 Task: Create in the project BlazePath and in the Backlog issue 'Address issues related to software licensing and usage restrictions' a child issue 'Integration with employee recognition systems', and assign it to team member softage.2@softage.net. Create in the project BlazePath and in the Backlog issue 'Develop a new feature to allow for automatic file versioning and history tracking' a child issue 'Big data model interpretability and fairness optimization and testing', and assign it to team member softage.3@softage.net
Action: Mouse moved to (259, 76)
Screenshot: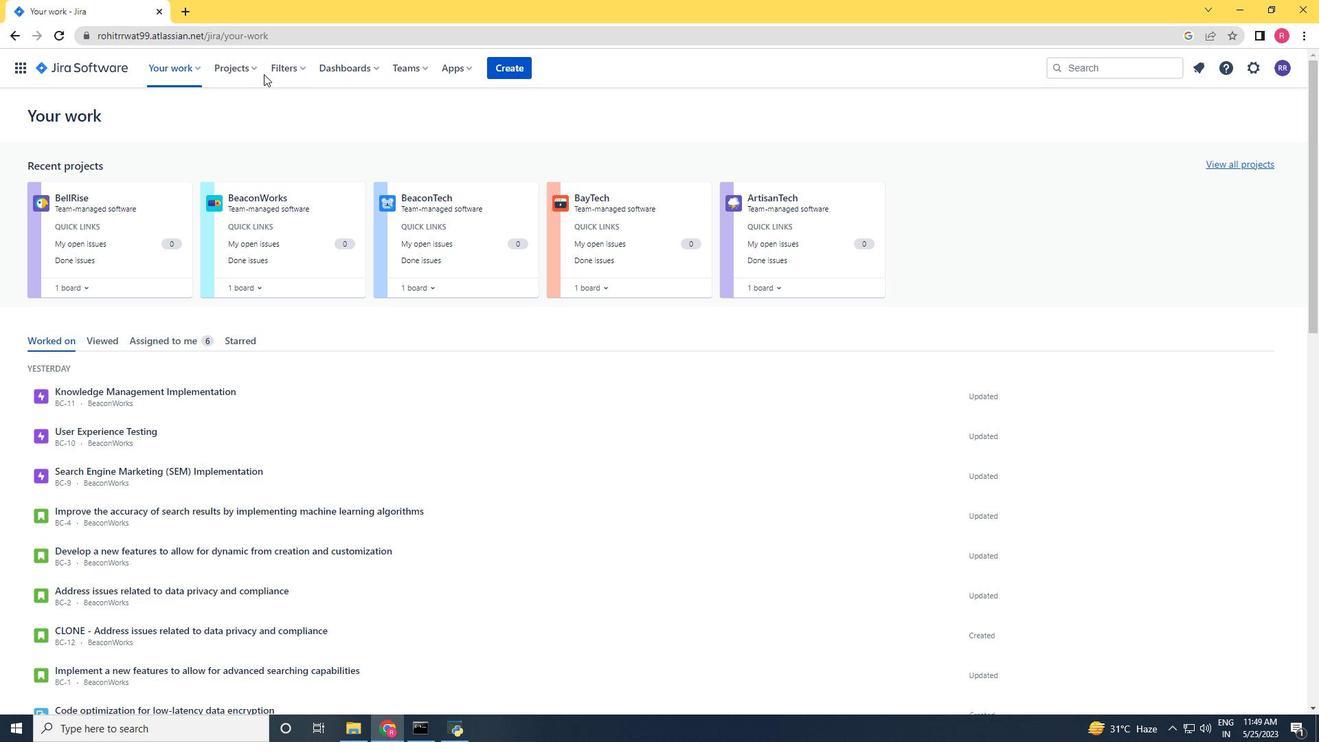 
Action: Mouse pressed left at (259, 76)
Screenshot: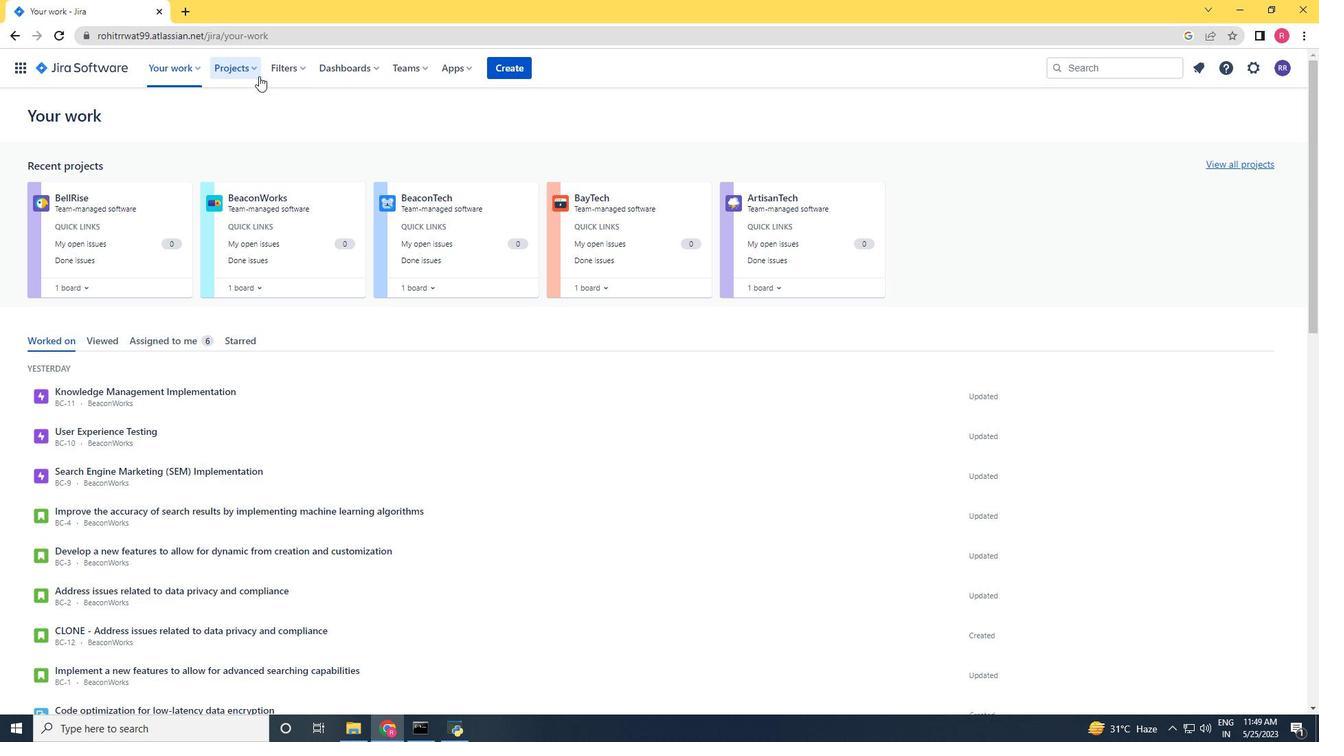 
Action: Mouse moved to (242, 131)
Screenshot: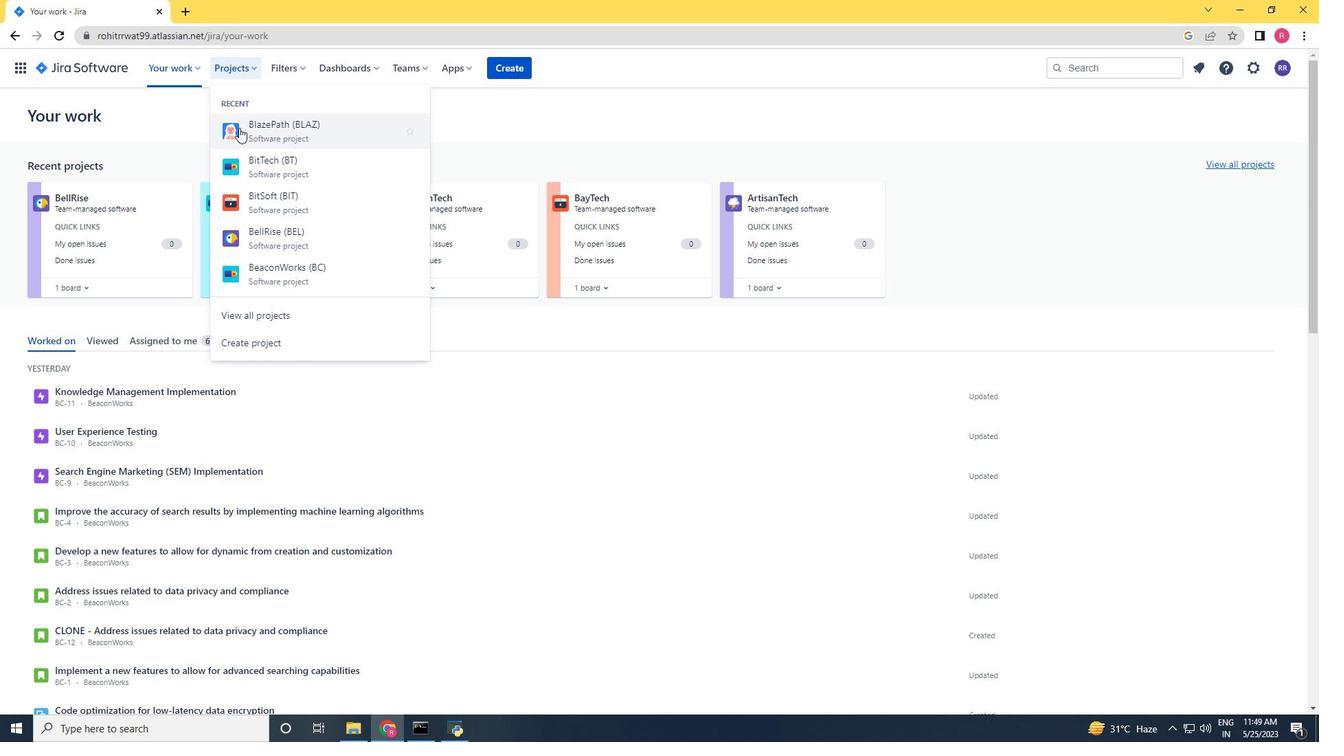 
Action: Mouse pressed left at (242, 131)
Screenshot: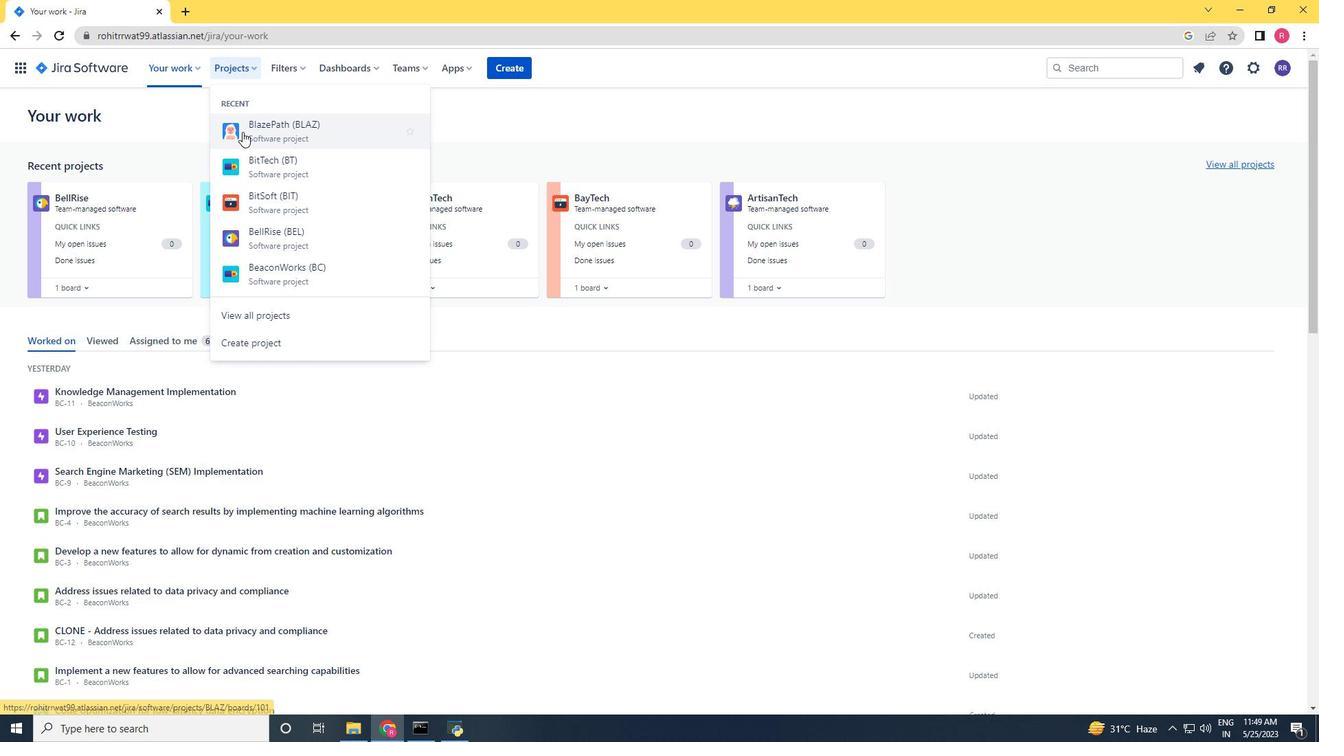 
Action: Mouse moved to (107, 206)
Screenshot: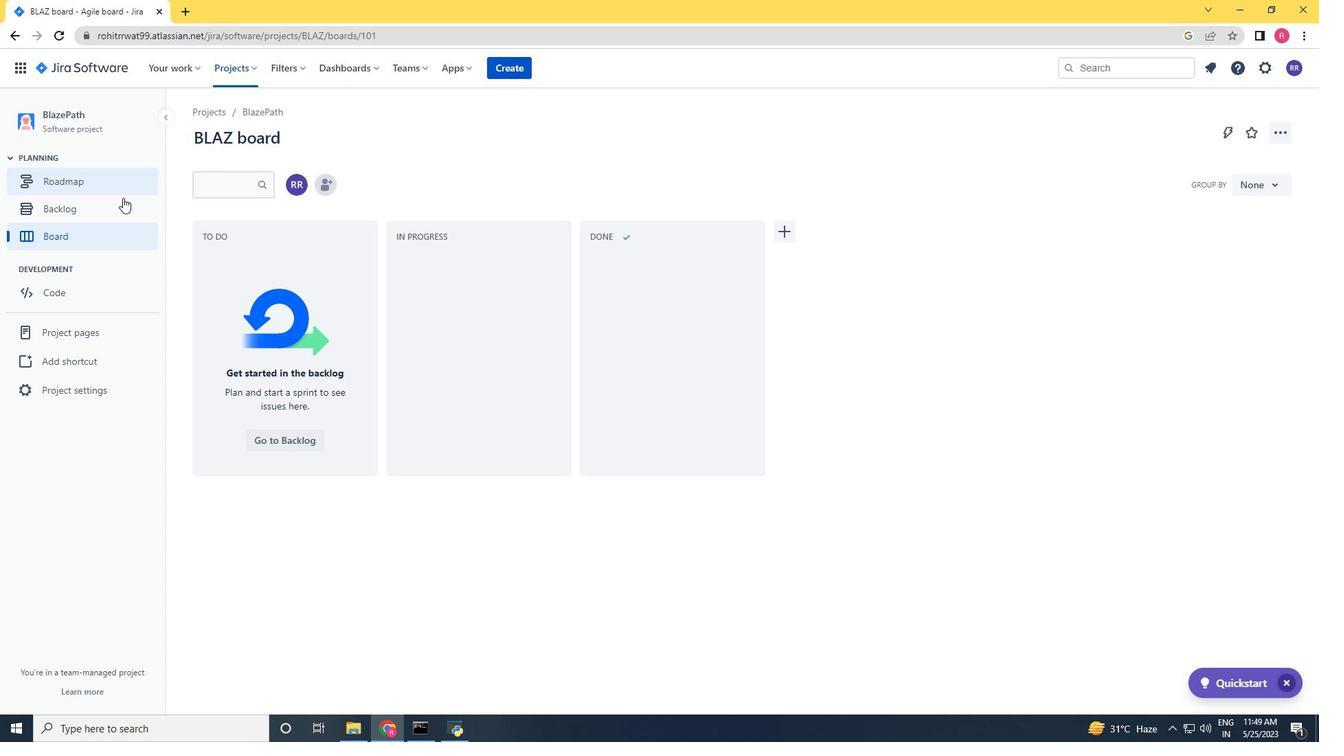 
Action: Mouse pressed left at (107, 206)
Screenshot: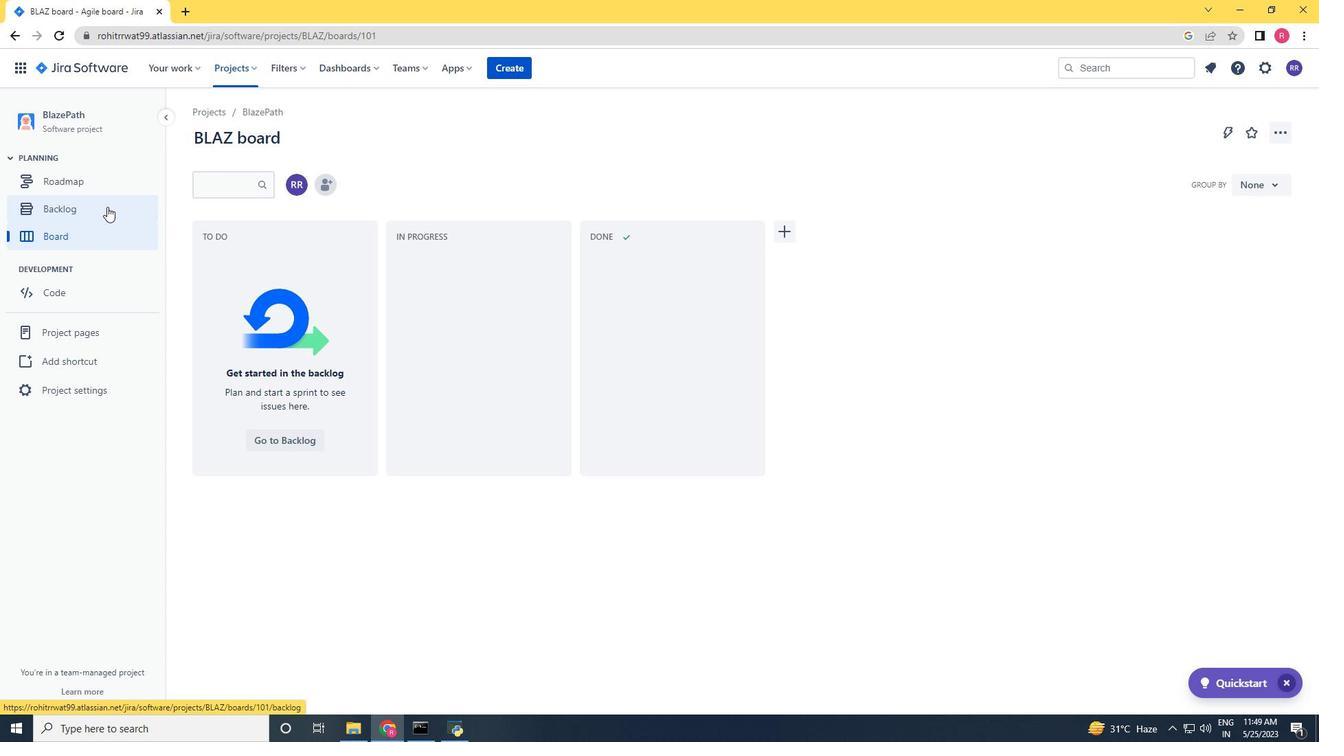 
Action: Mouse moved to (916, 421)
Screenshot: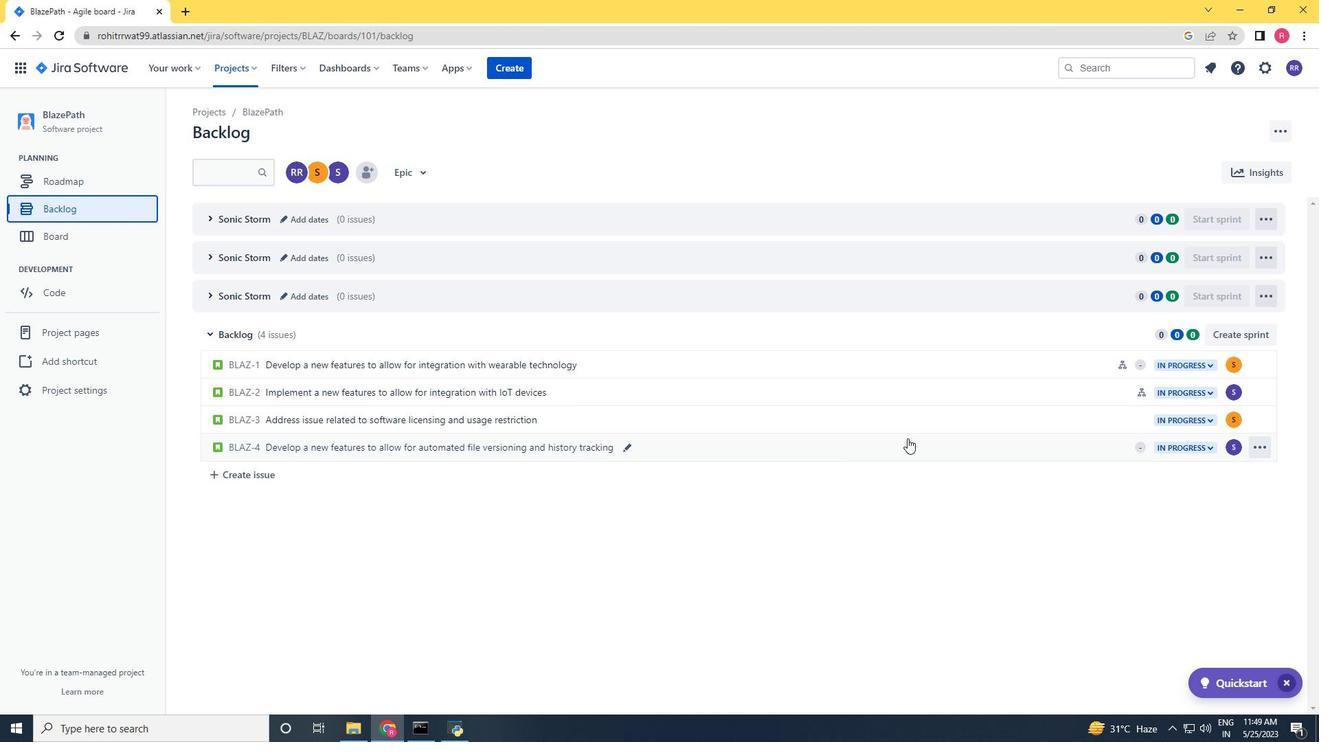 
Action: Mouse pressed left at (916, 421)
Screenshot: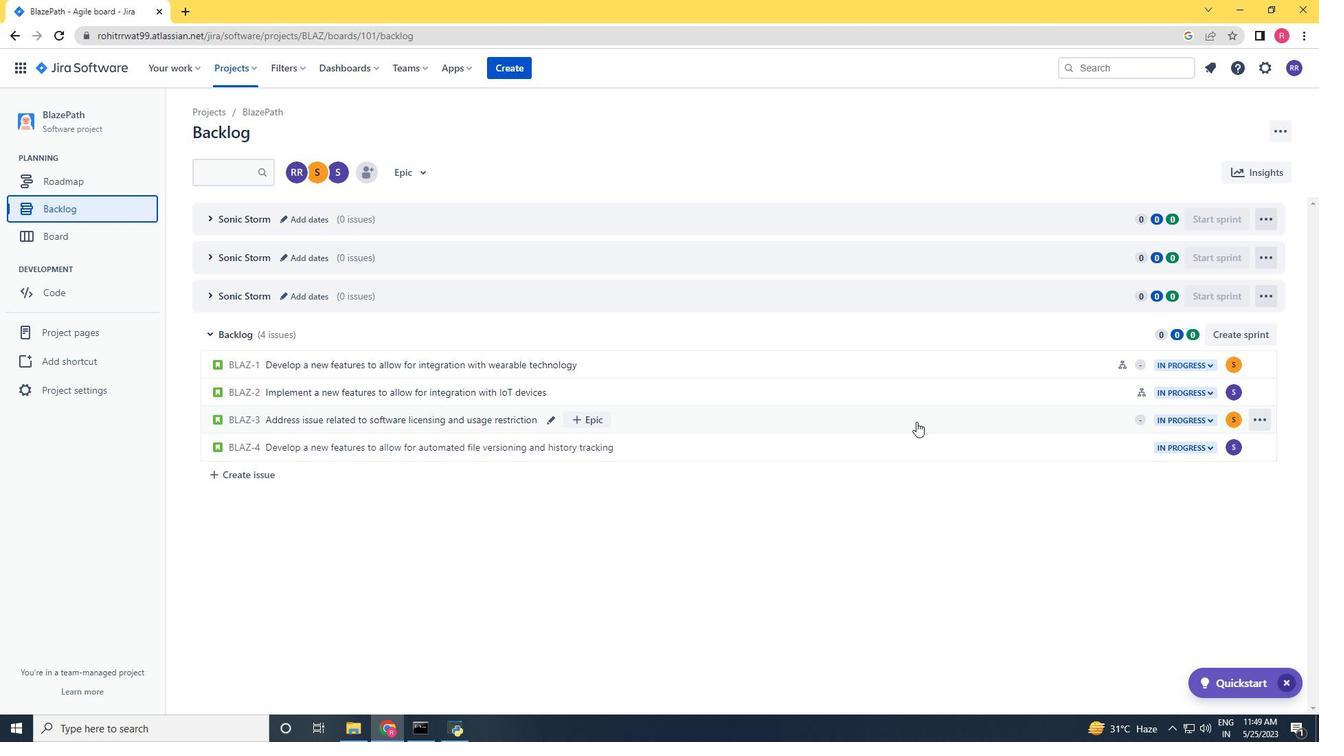 
Action: Mouse moved to (1071, 289)
Screenshot: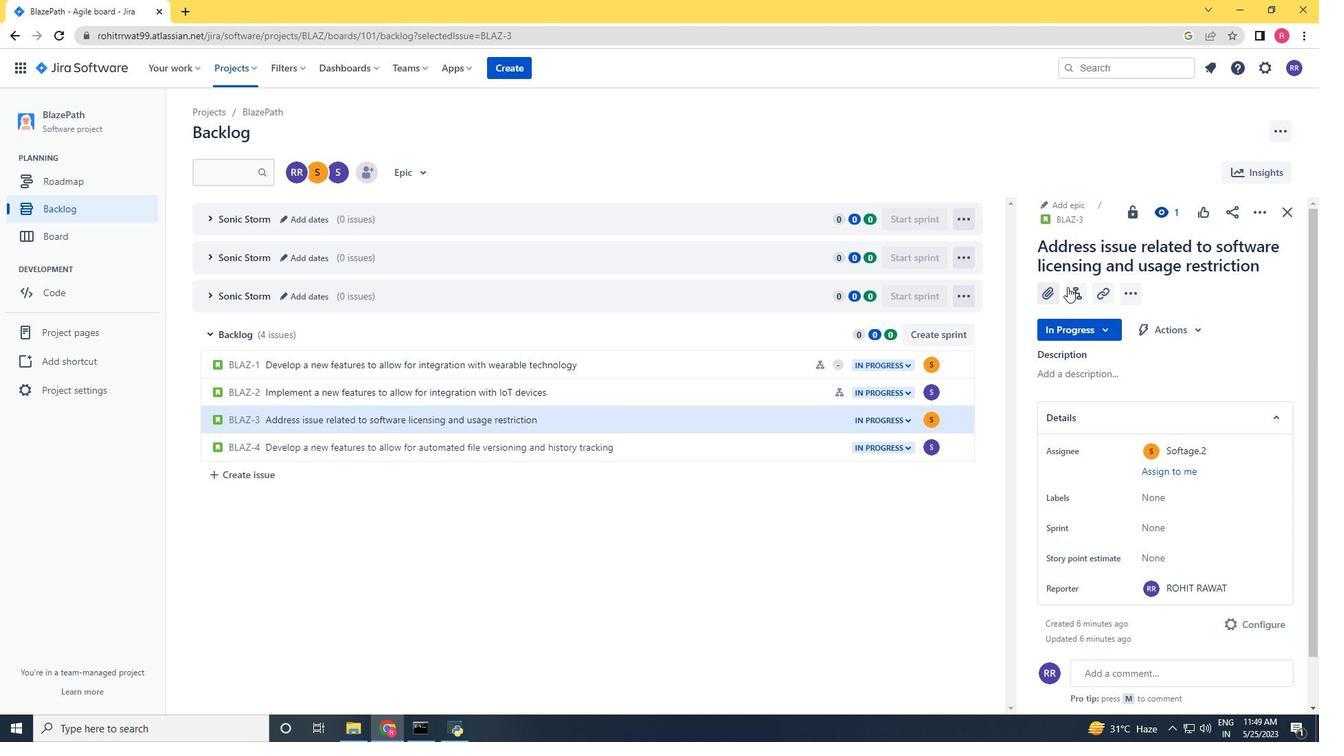 
Action: Mouse pressed left at (1071, 289)
Screenshot: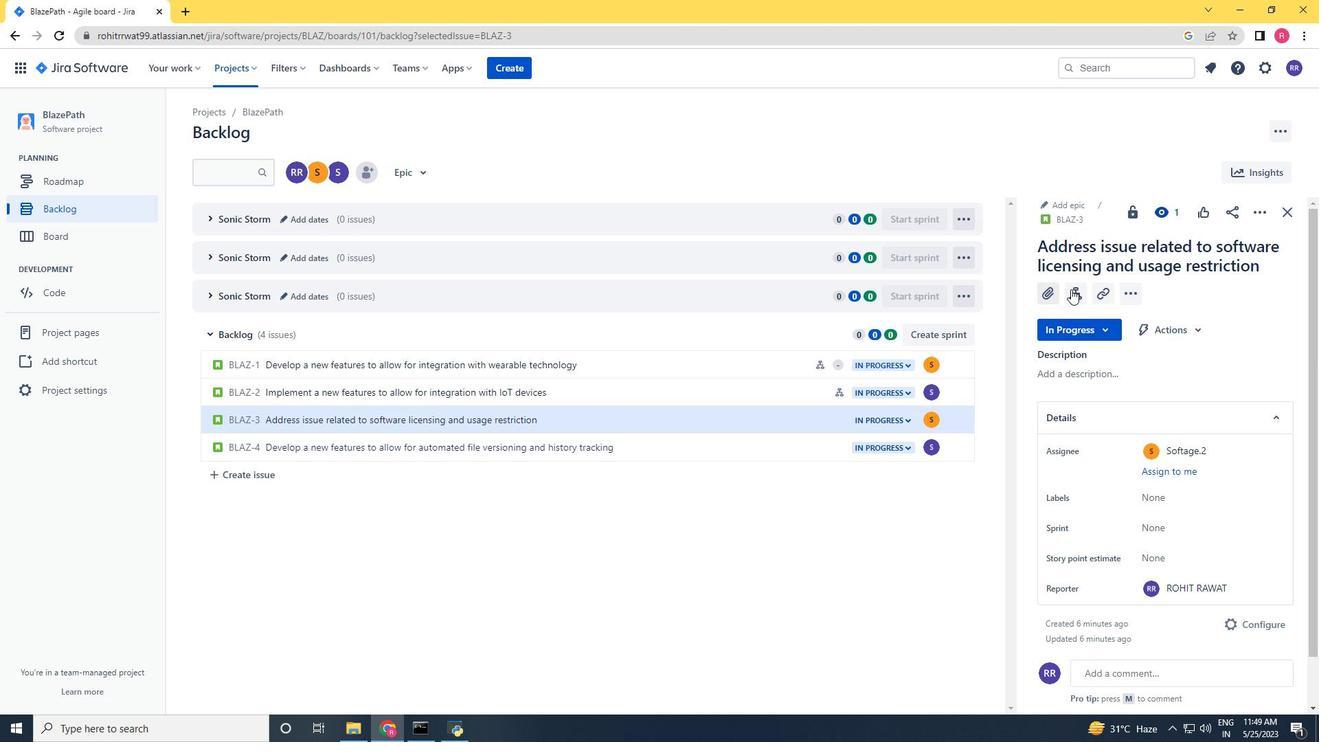 
Action: Mouse moved to (1065, 299)
Screenshot: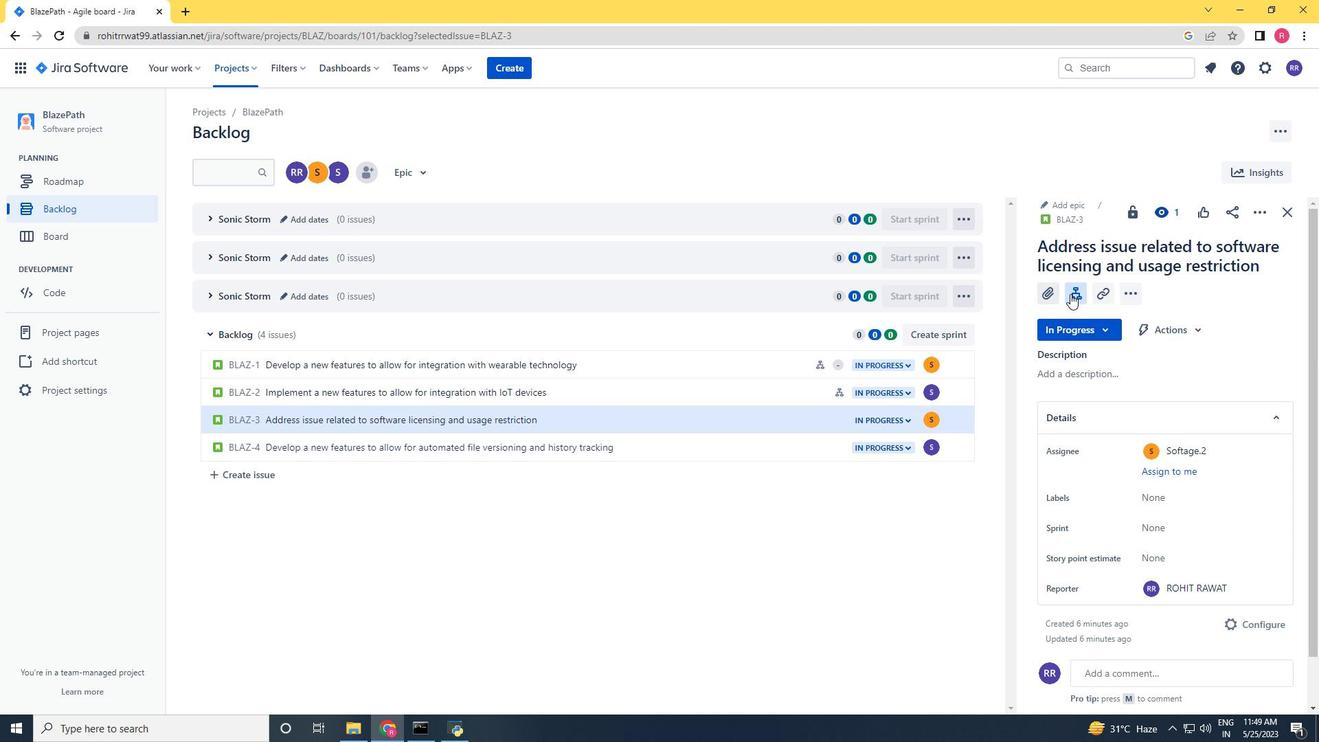 
Action: Key pressed <Key.shift>Integration<Key.space>wih<Key.space><Key.backspace><Key.backspace><Key.backspace>ith<Key.space>employee<Key.space>recognition<Key.space>system<Key.space><Key.enter>
Screenshot: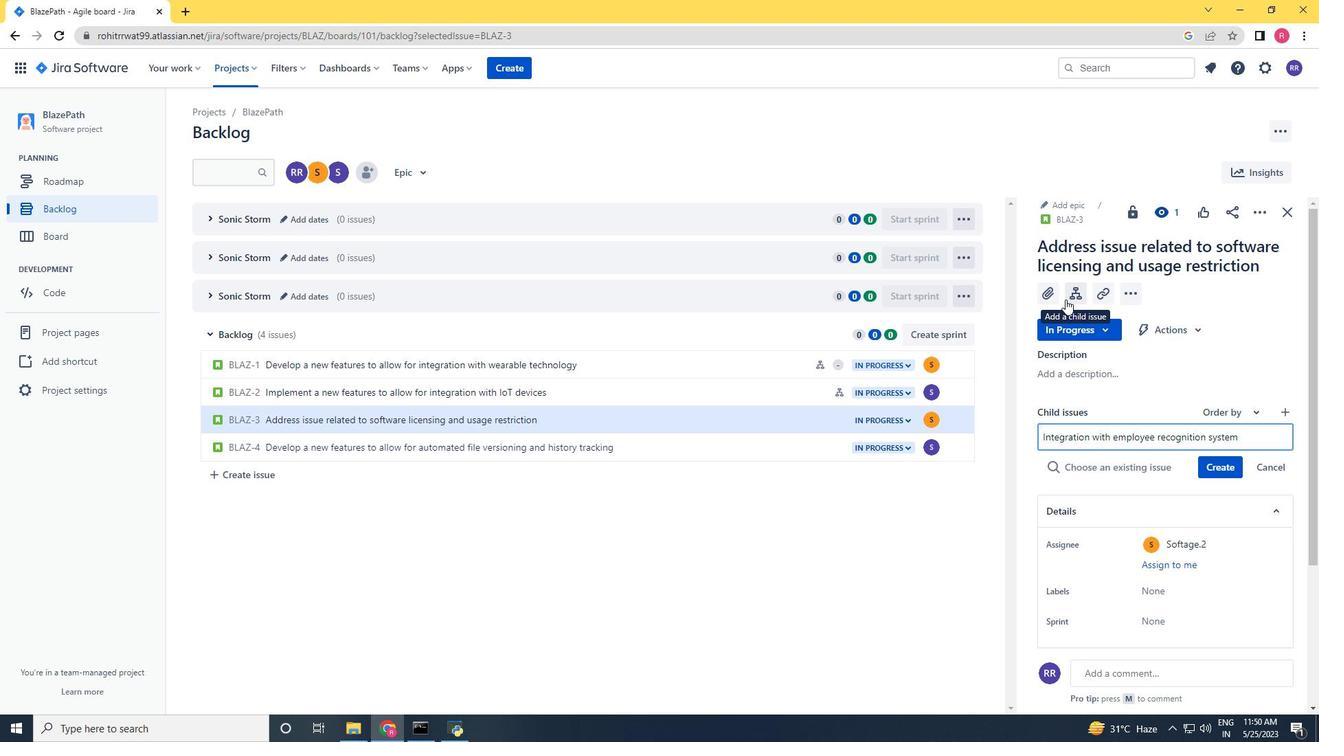 
Action: Mouse scrolled (1065, 300) with delta (0, 0)
Screenshot: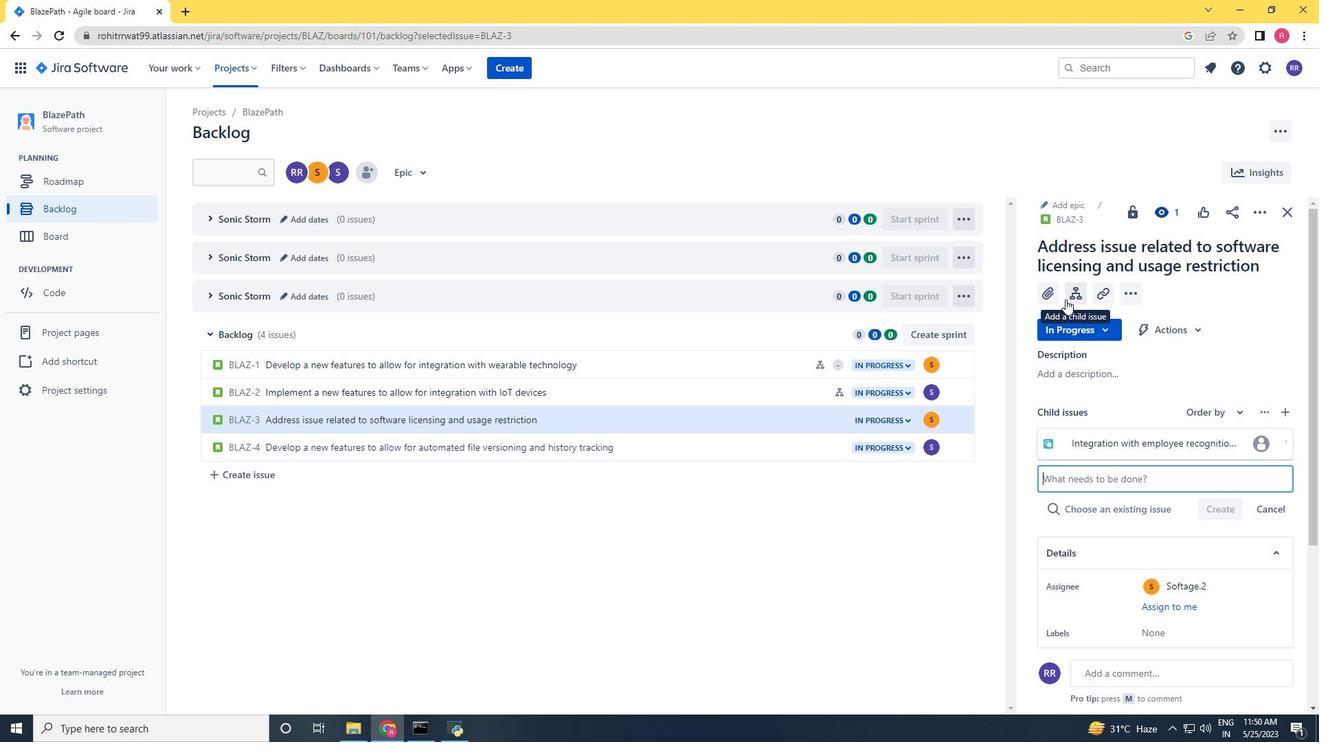
Action: Mouse moved to (1141, 350)
Screenshot: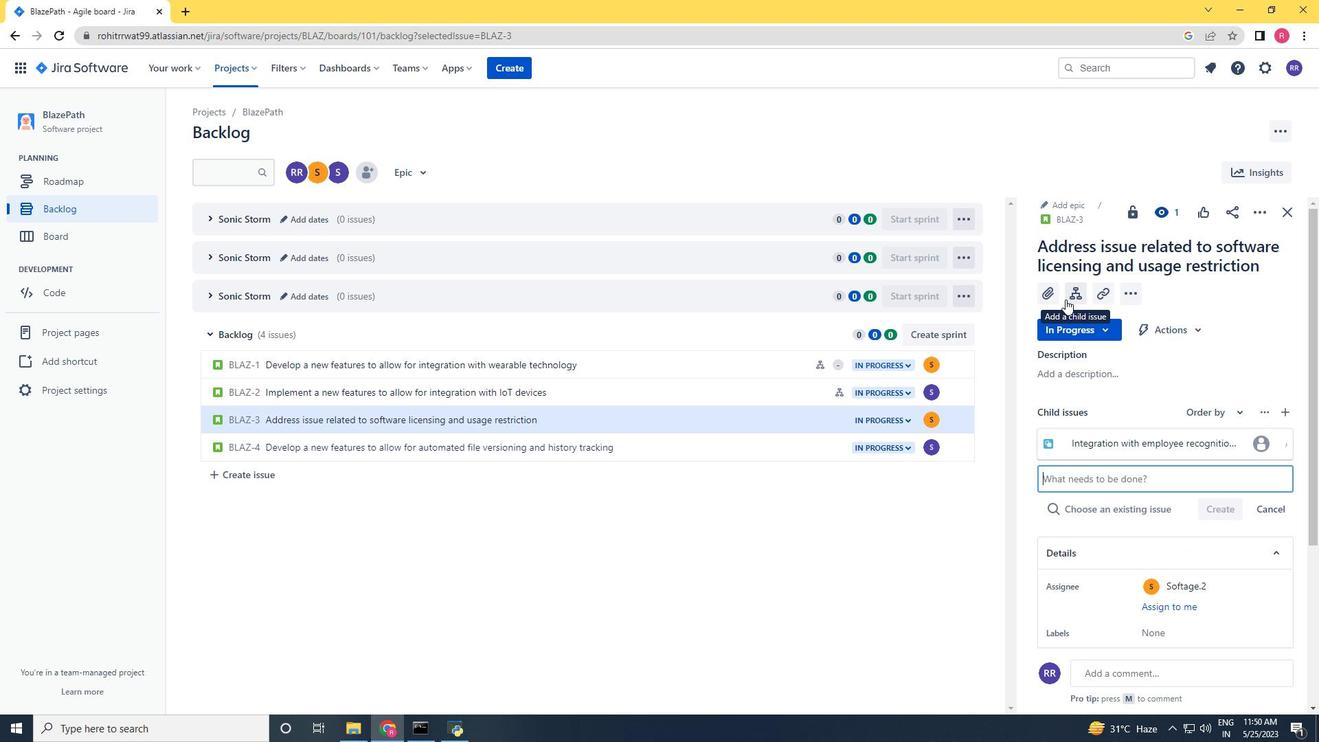 
Action: Mouse scrolled (1141, 351) with delta (0, 0)
Screenshot: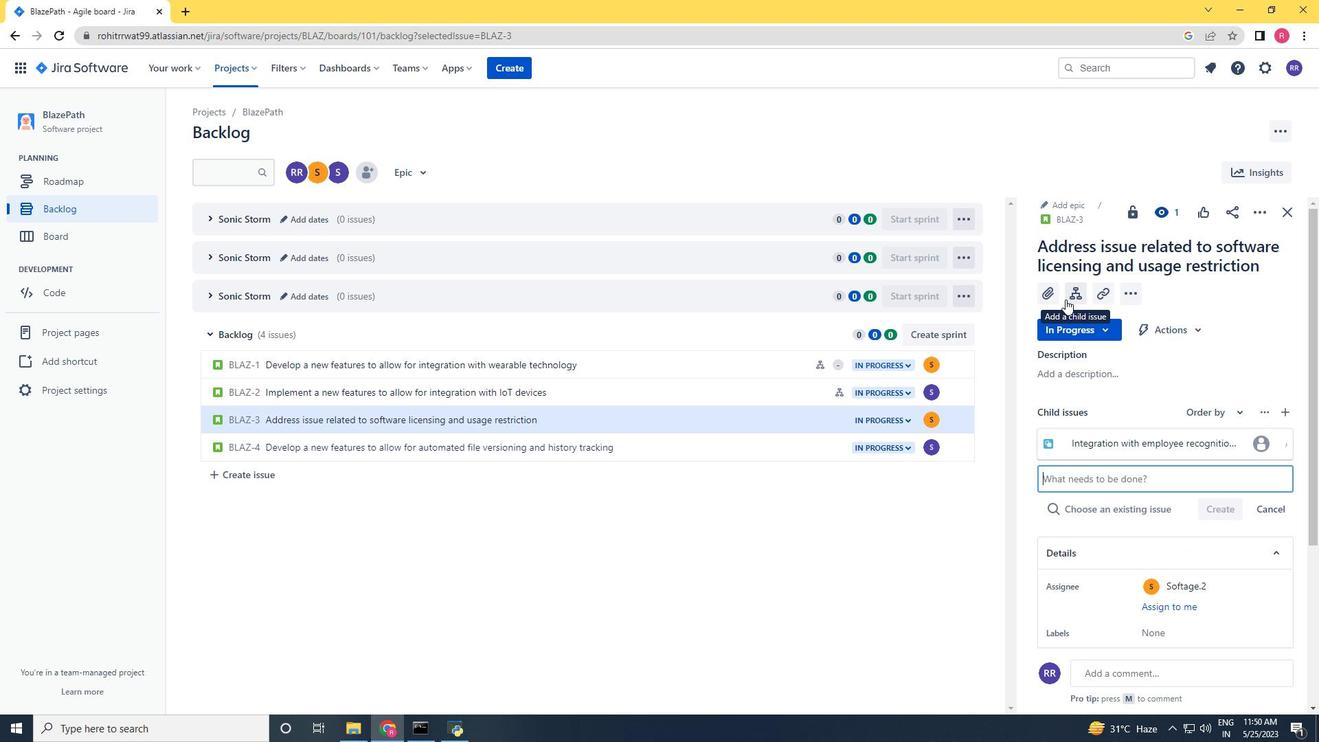 
Action: Mouse moved to (790, 440)
Screenshot: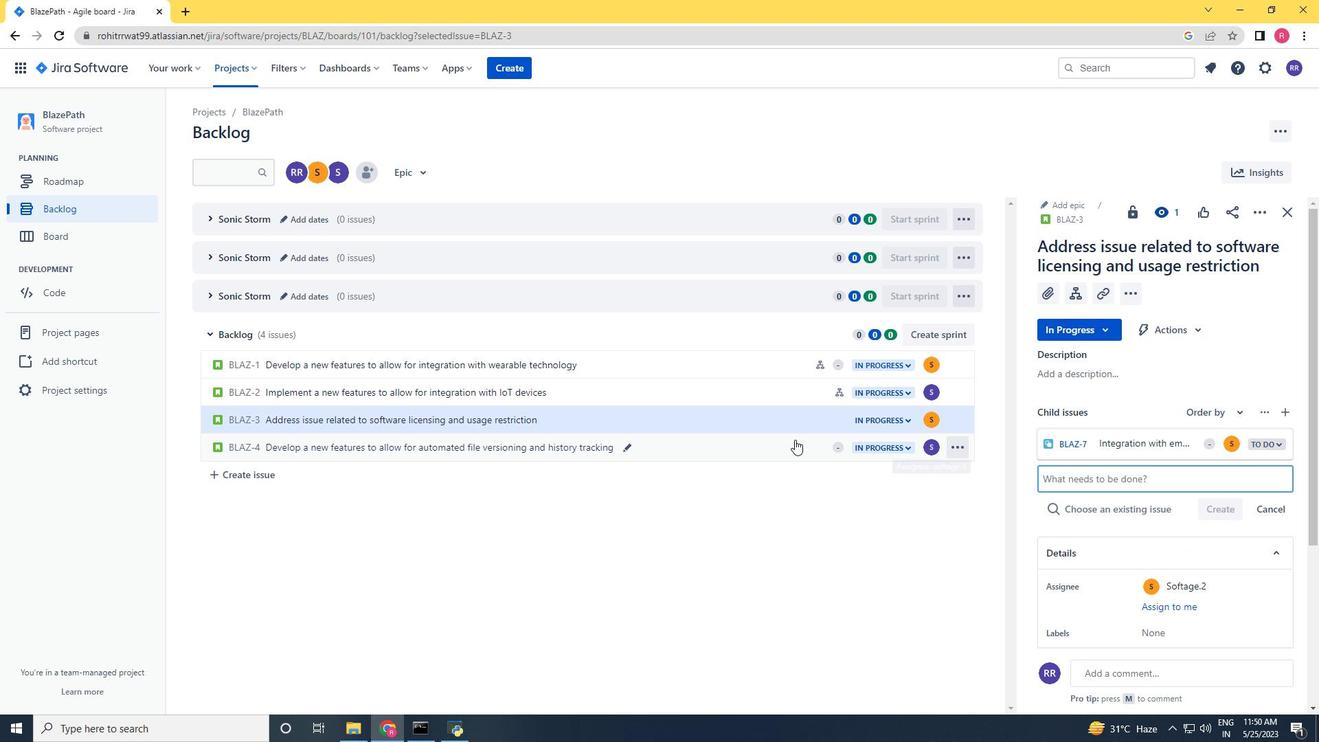 
Action: Mouse pressed left at (790, 440)
Screenshot: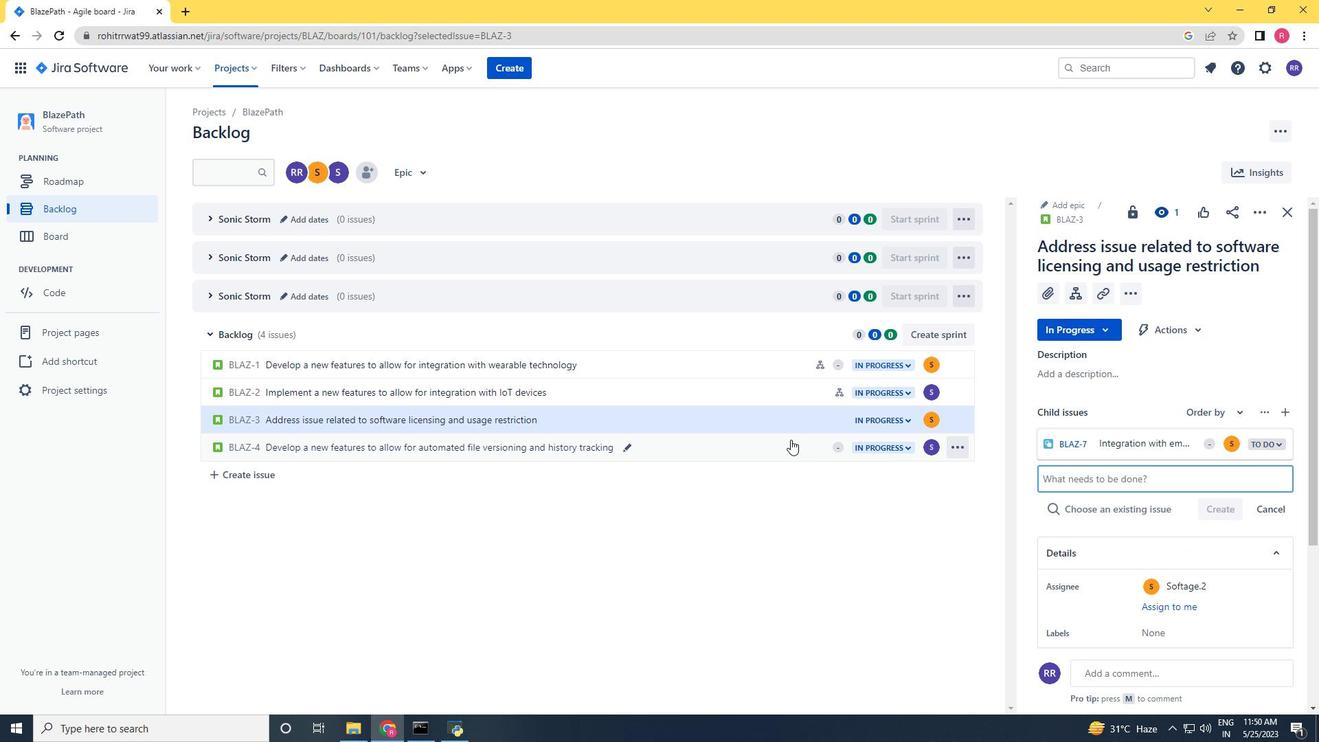
Action: Mouse moved to (1069, 309)
Screenshot: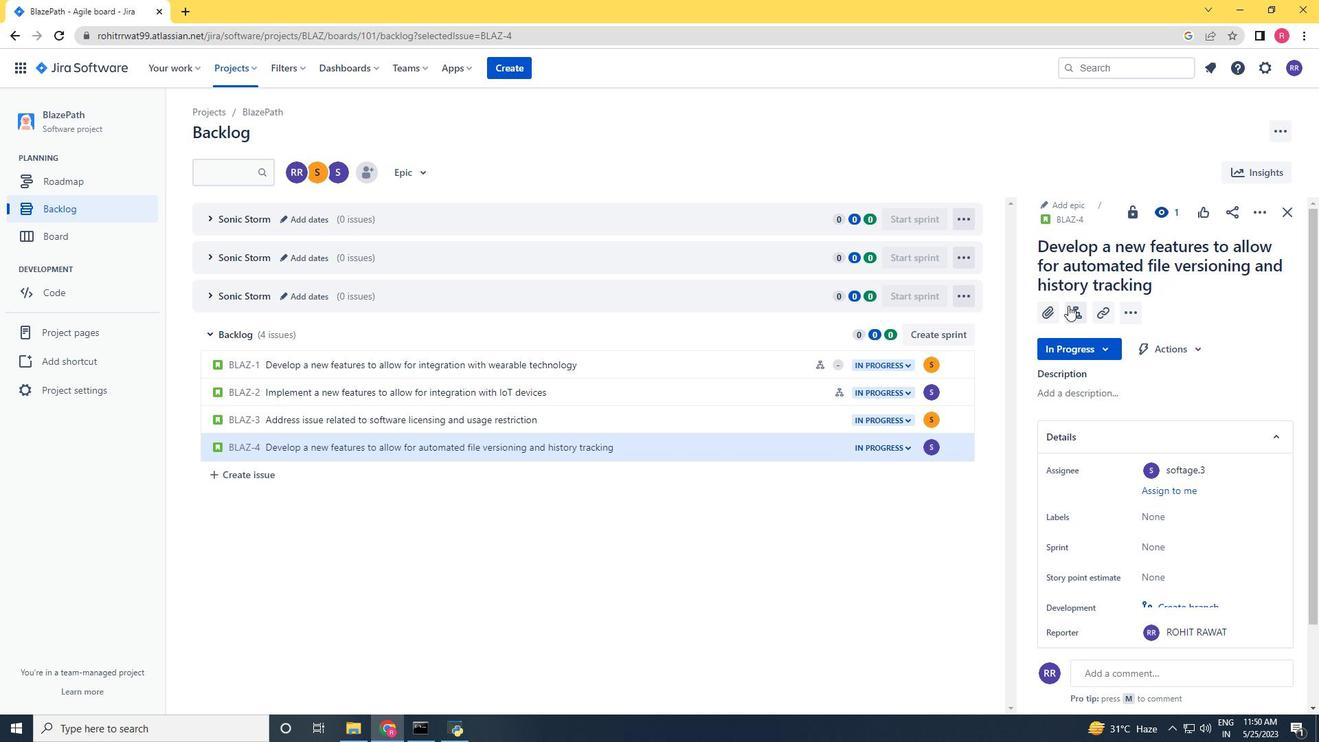 
Action: Mouse pressed left at (1069, 309)
Screenshot: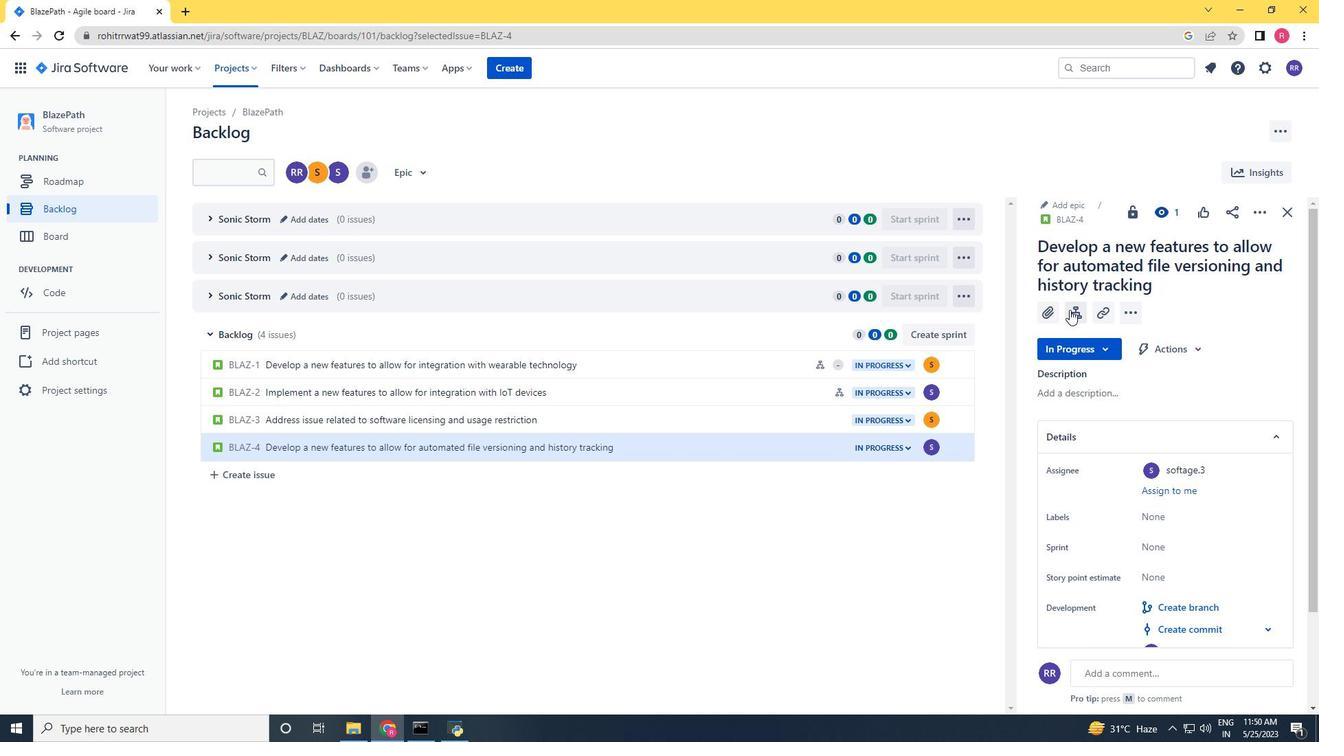 
Action: Key pressed <Key.shift>Big<Key.space>data<Key.space>model<Key.space>interpretability<Key.space>and<Key.space>fairness<Key.space>optimization<Key.space>and<Key.space>testing<Key.space><Key.enter>
Screenshot: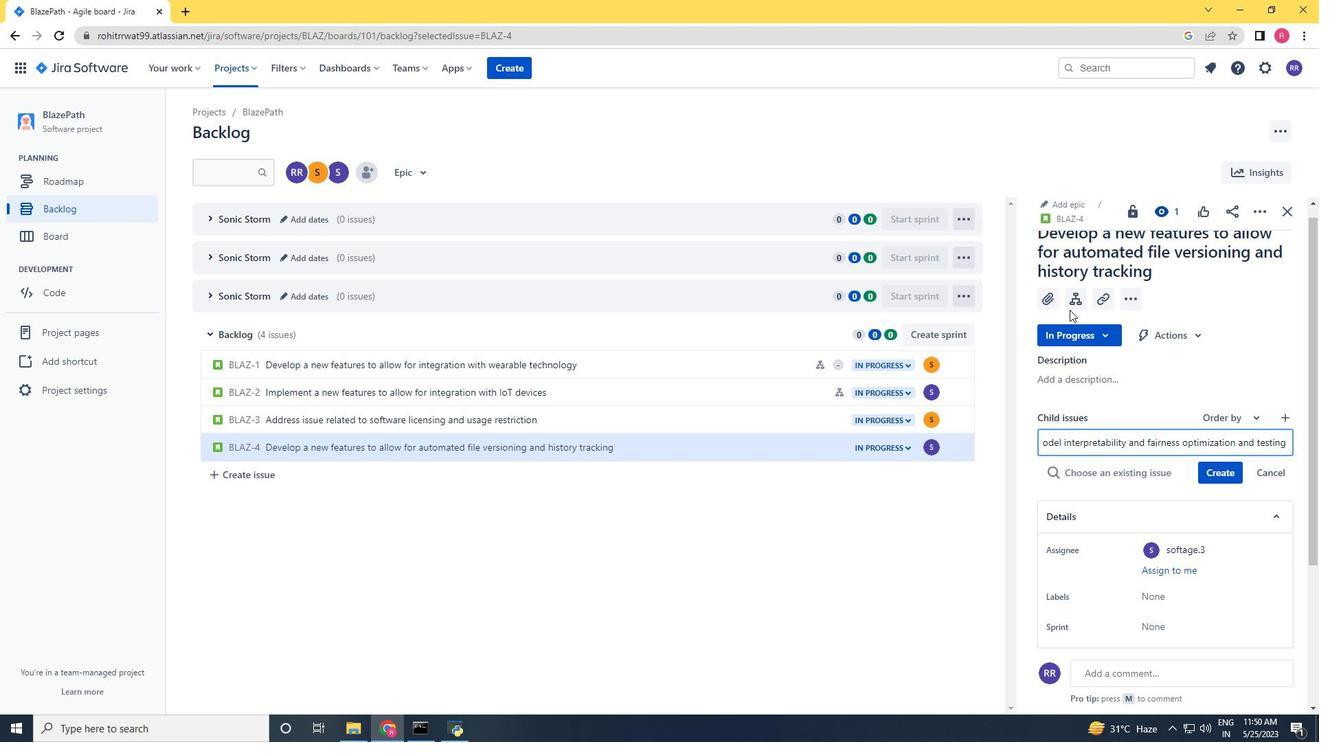 
Action: Mouse scrolled (1069, 309) with delta (0, 0)
Screenshot: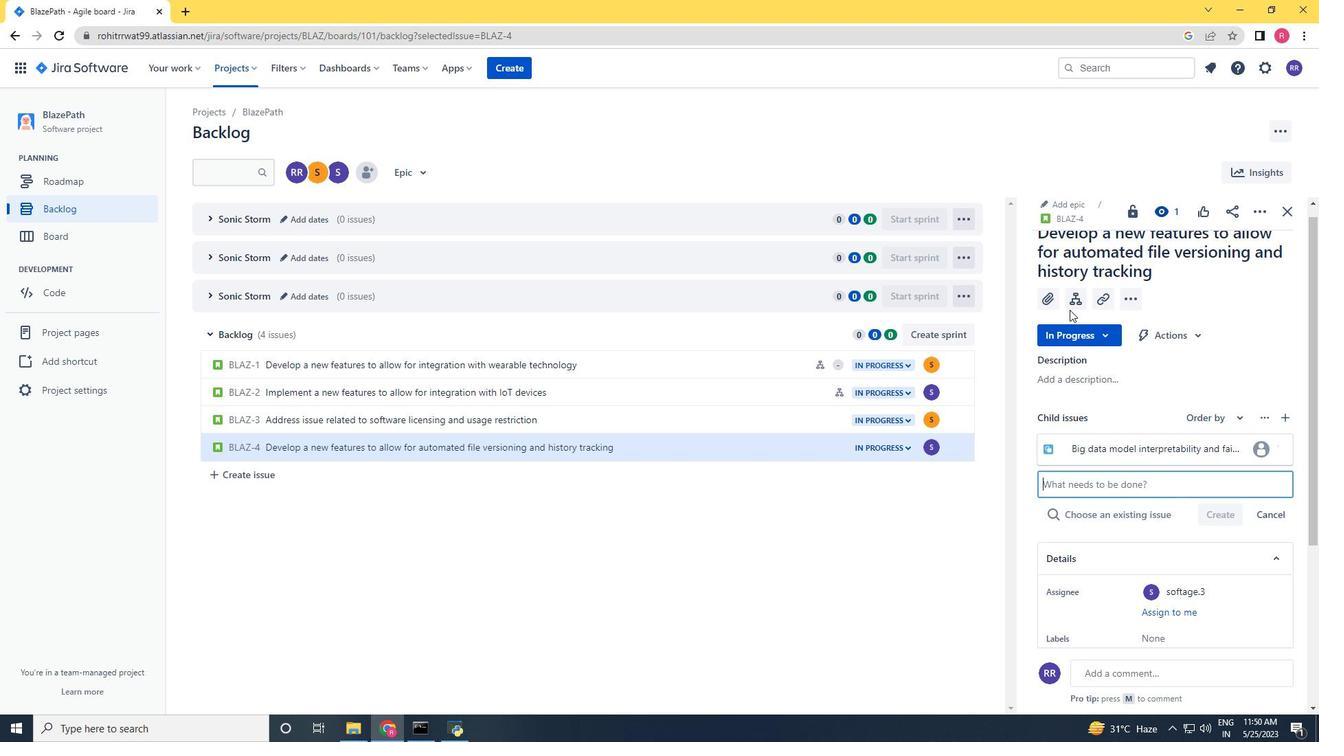 
Action: Mouse scrolled (1069, 309) with delta (0, 0)
Screenshot: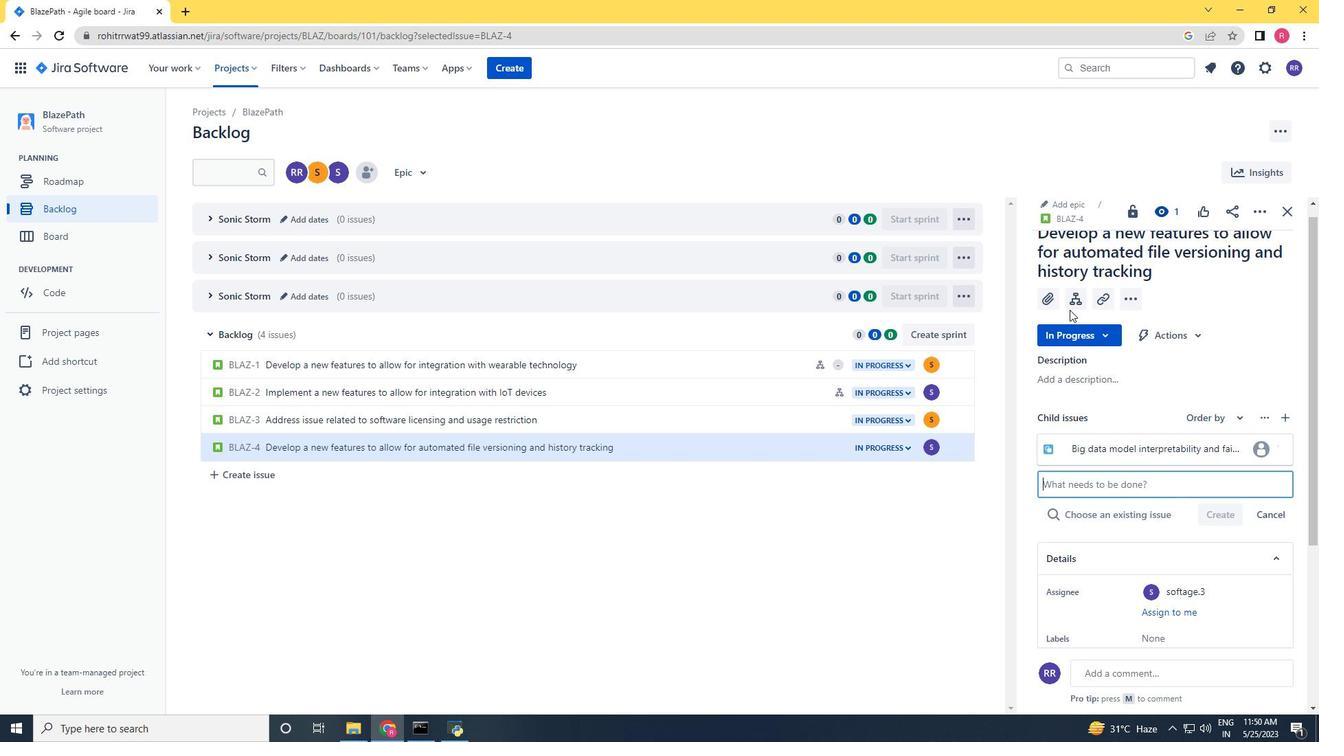 
Action: Mouse moved to (1228, 311)
Screenshot: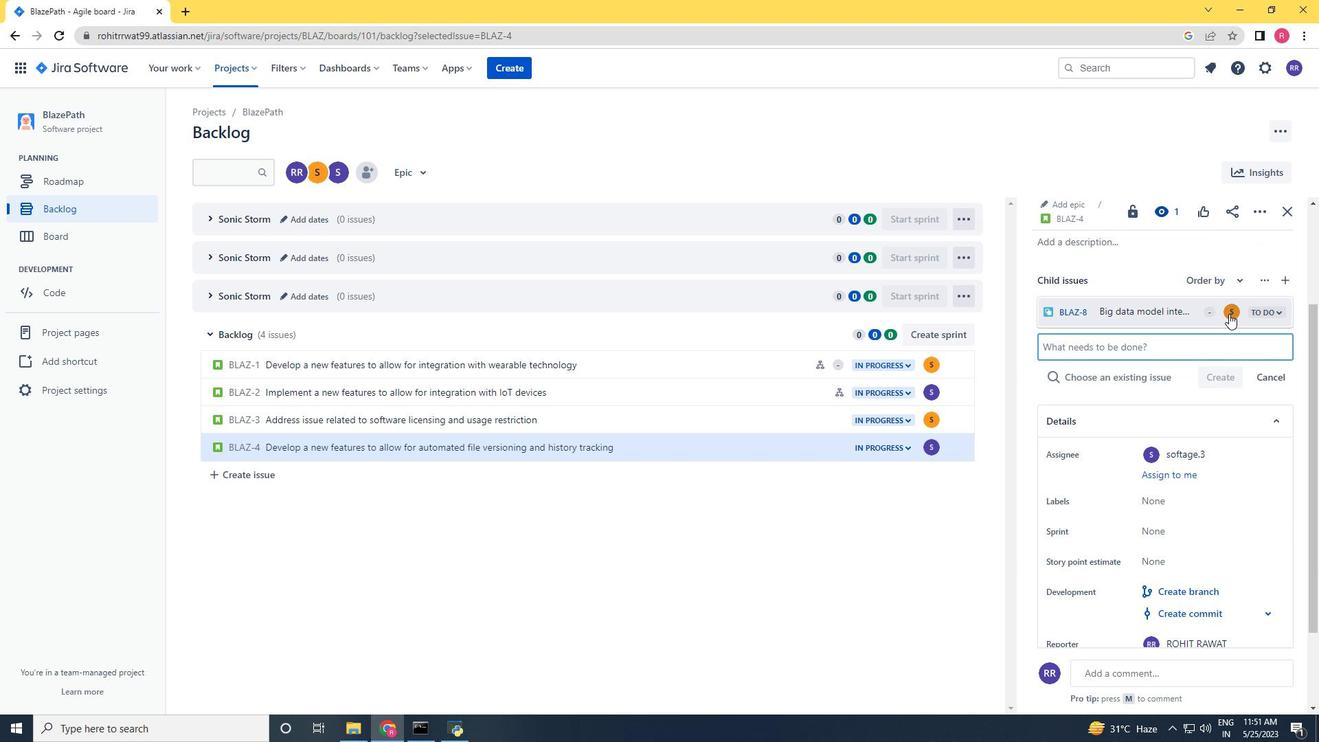 
Action: Mouse pressed left at (1228, 311)
Screenshot: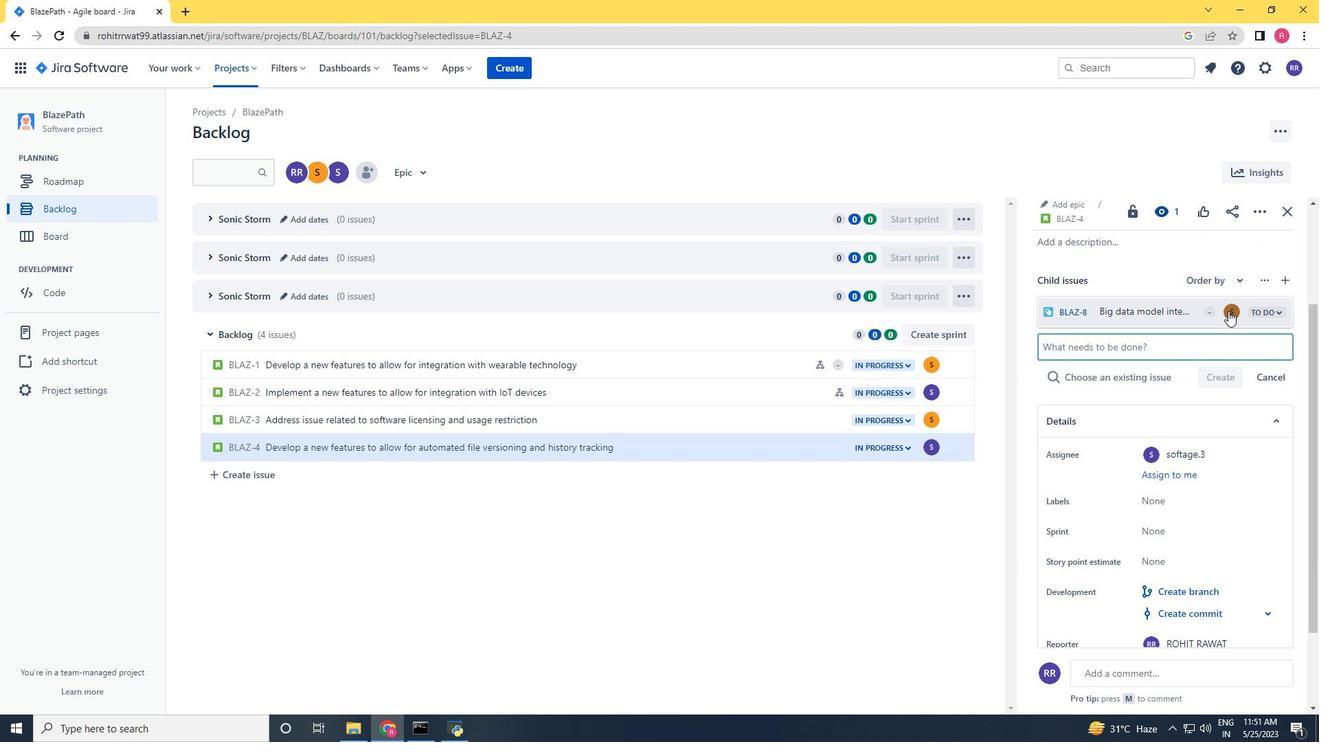 
Action: Key pressed softage.3<Key.shift>@softage.net
Screenshot: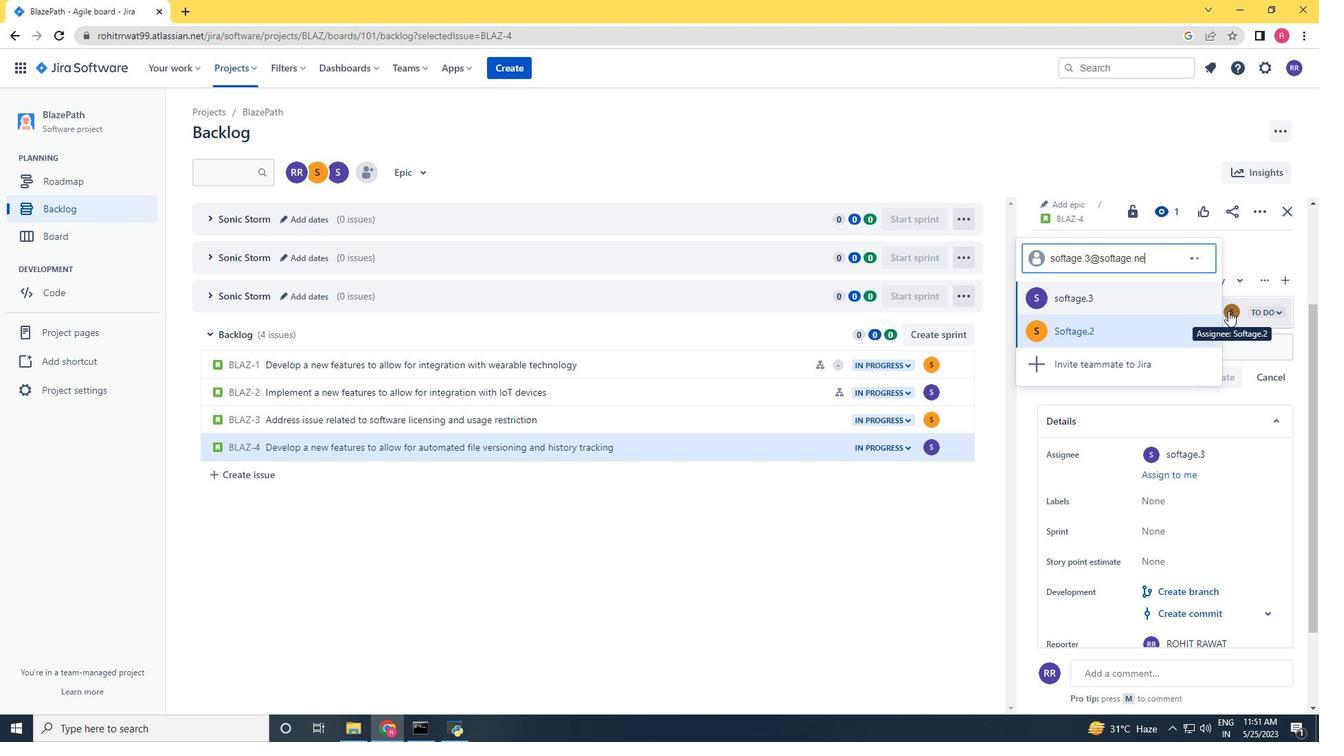 
Action: Mouse moved to (1088, 319)
Screenshot: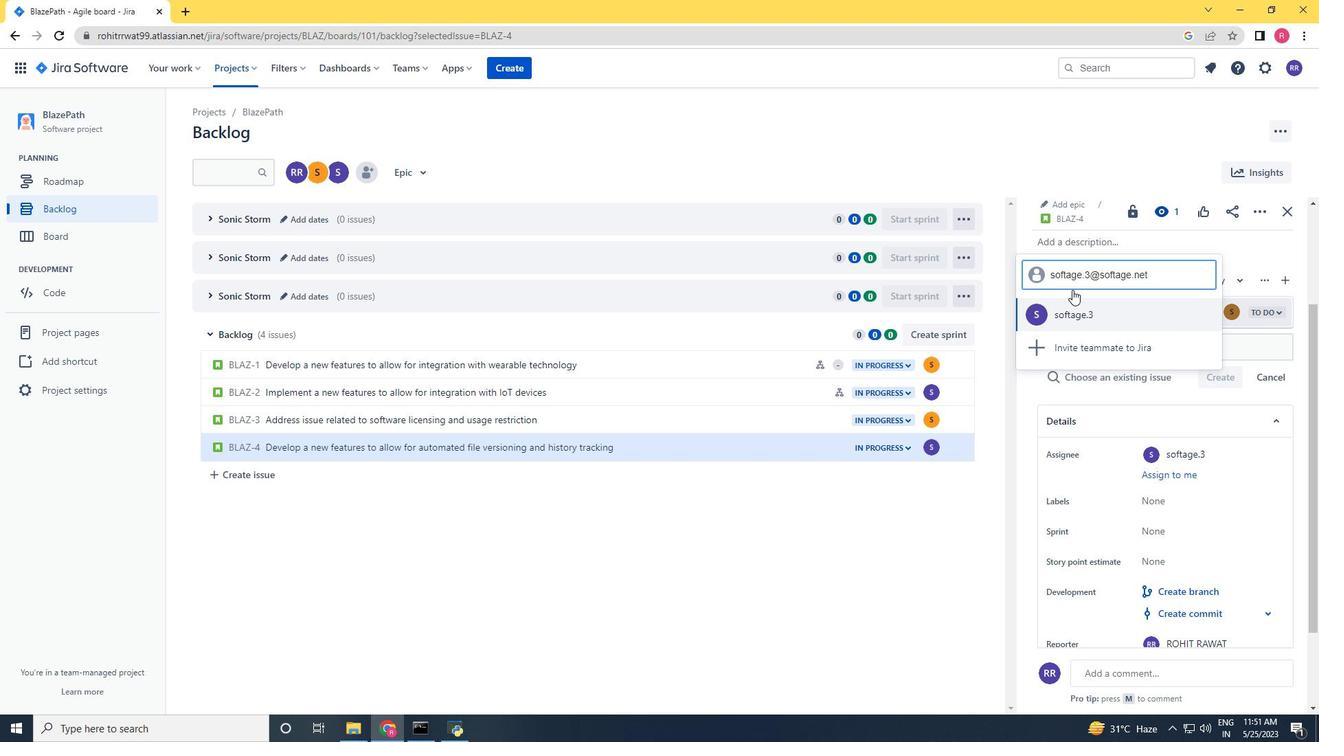 
Action: Mouse pressed left at (1088, 319)
Screenshot: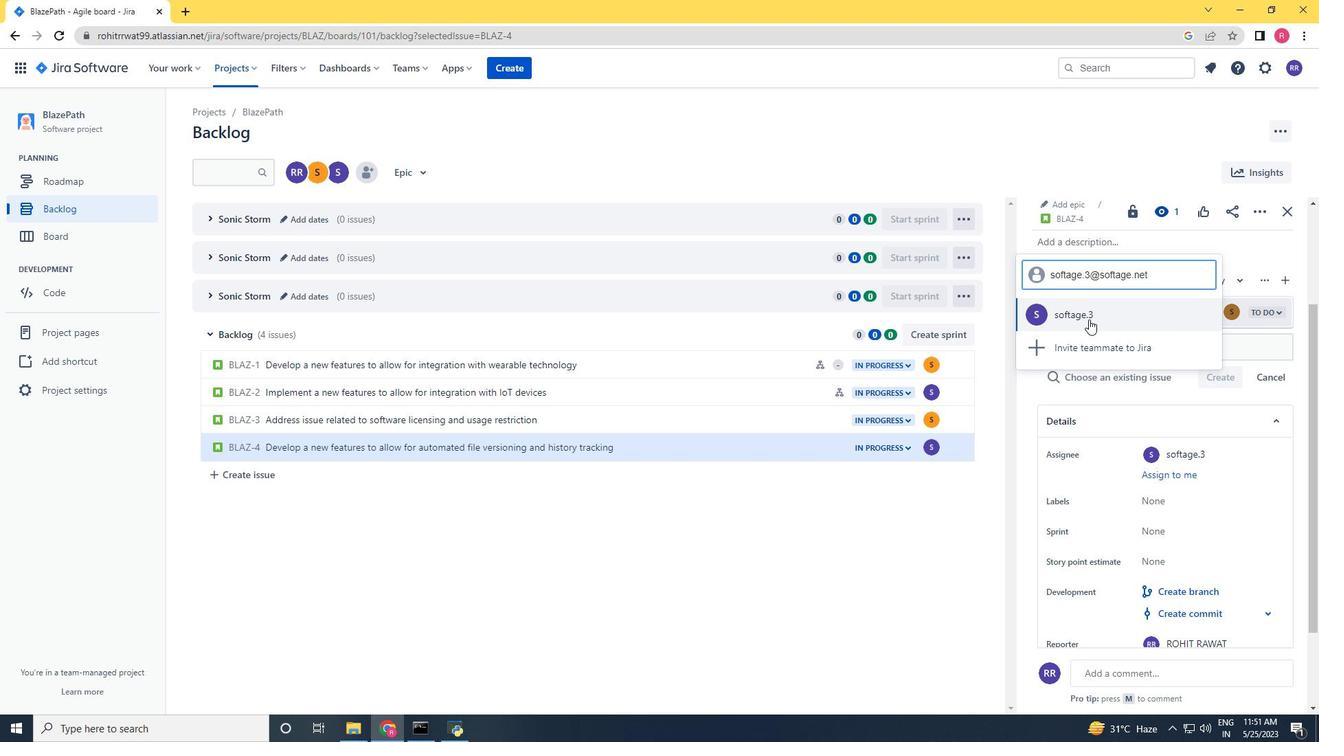
Action: Mouse moved to (955, 571)
Screenshot: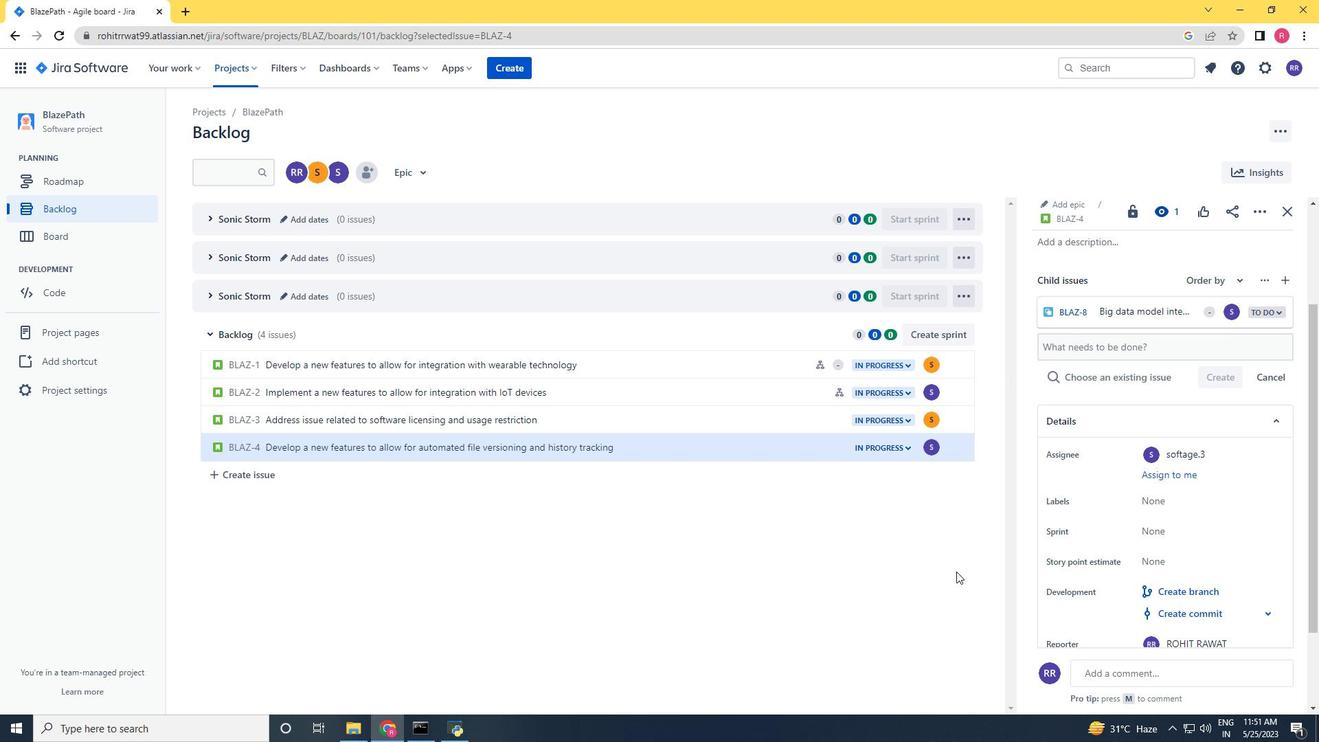 
Action: Mouse scrolled (955, 572) with delta (0, 0)
Screenshot: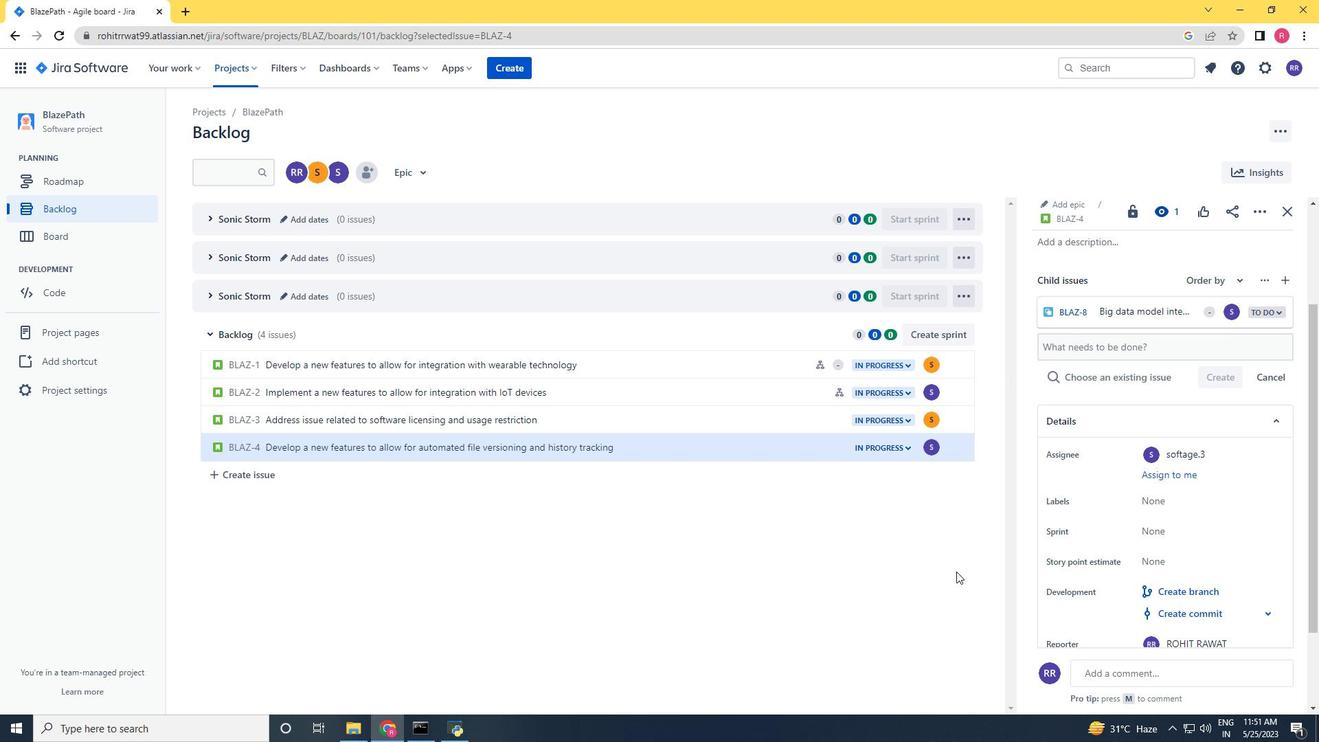 
Action: Mouse moved to (954, 571)
Screenshot: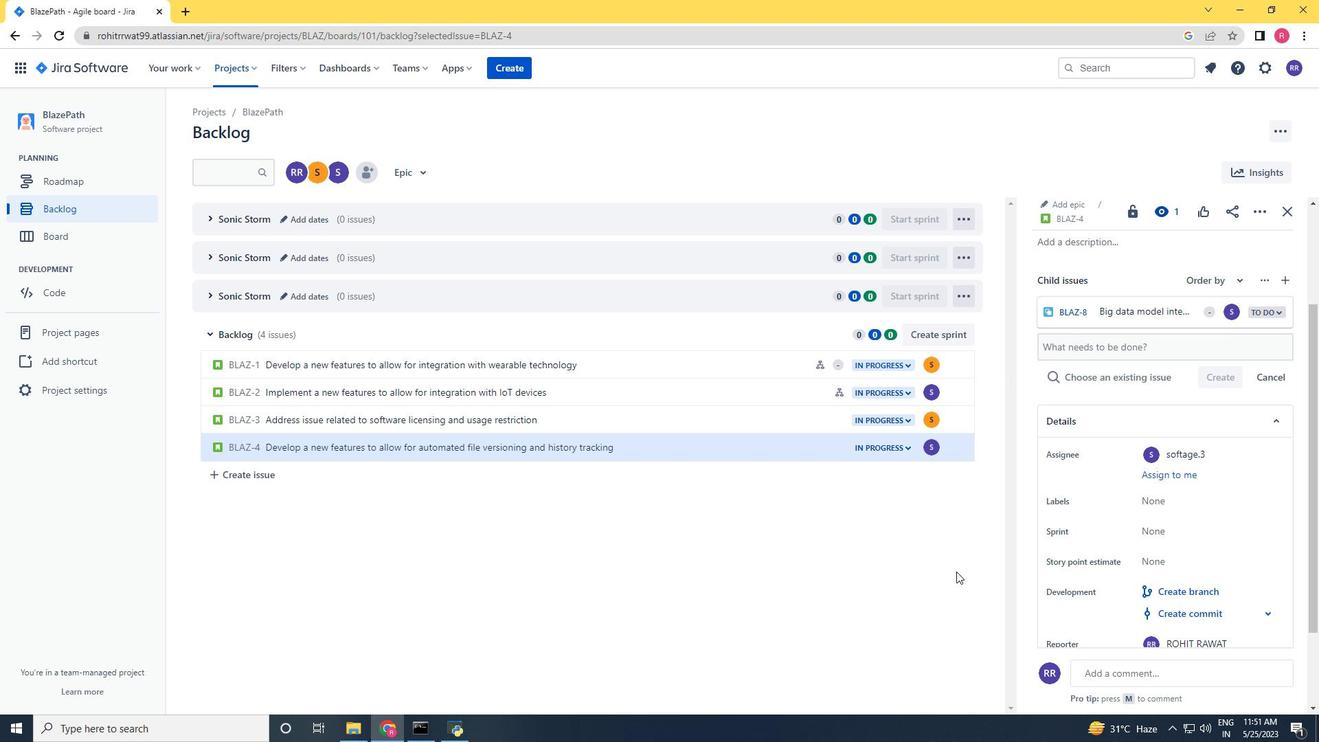 
Action: Mouse scrolled (954, 572) with delta (0, 0)
Screenshot: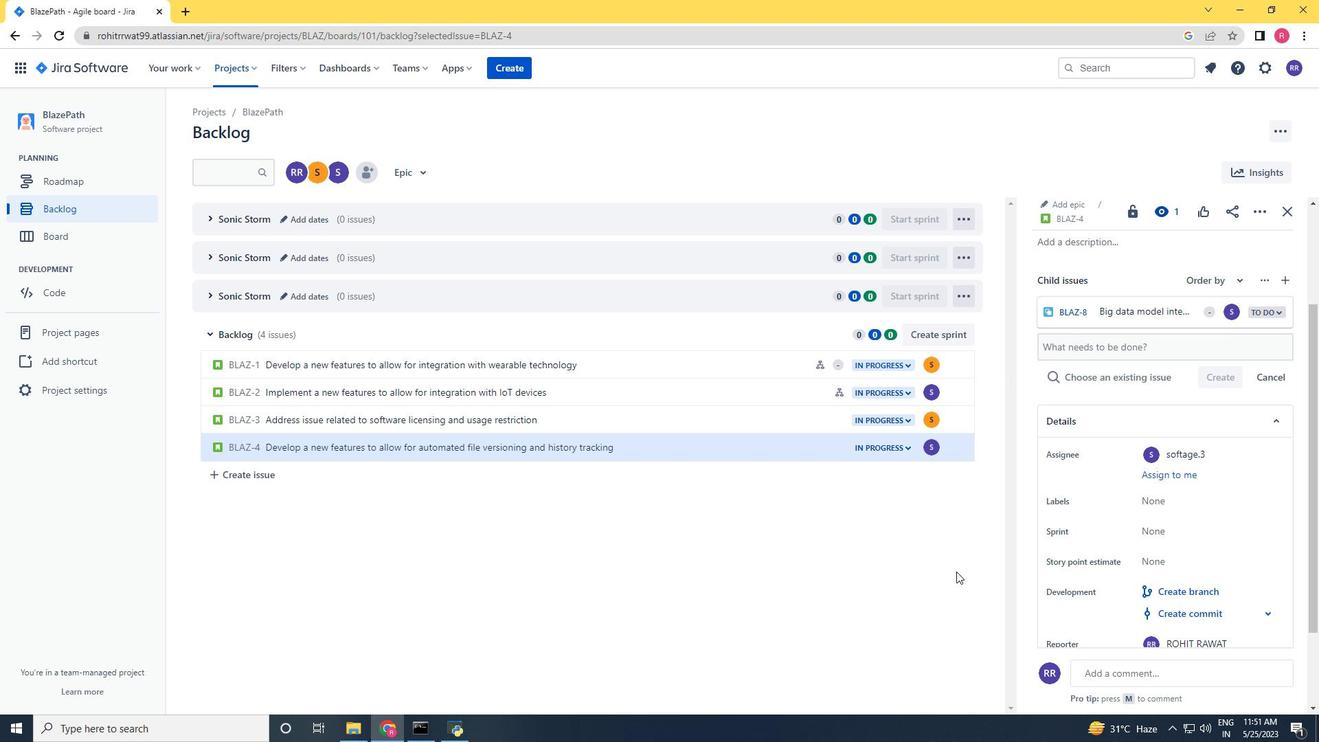 
Action: Mouse moved to (954, 571)
Screenshot: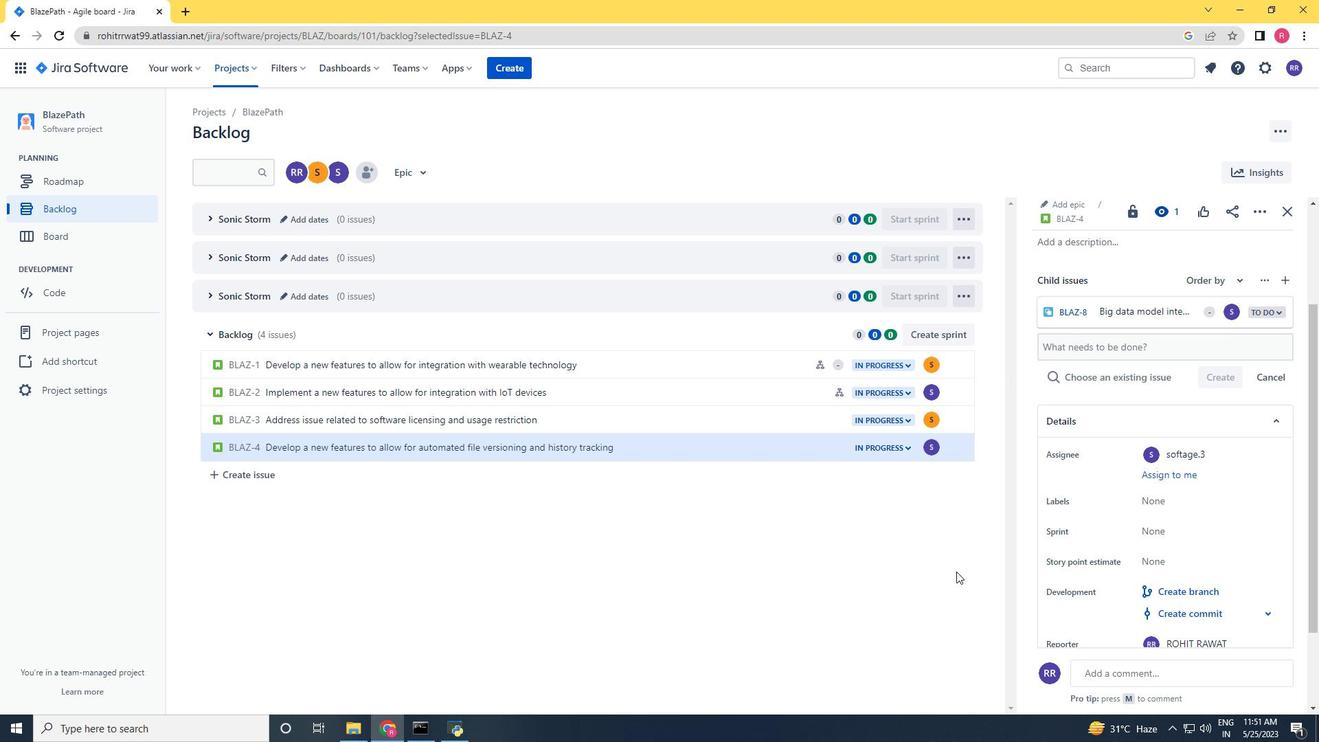 
Action: Mouse scrolled (954, 572) with delta (0, 0)
Screenshot: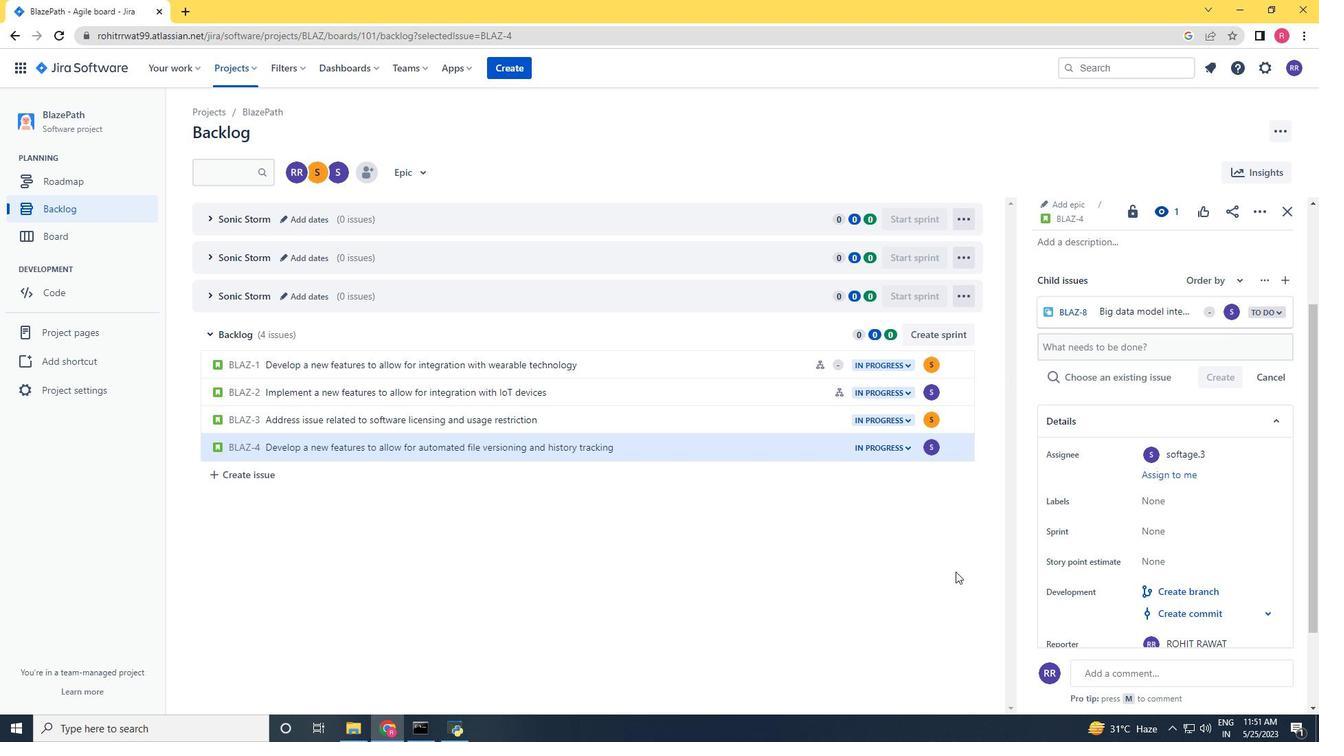 
Action: Mouse moved to (981, 547)
Screenshot: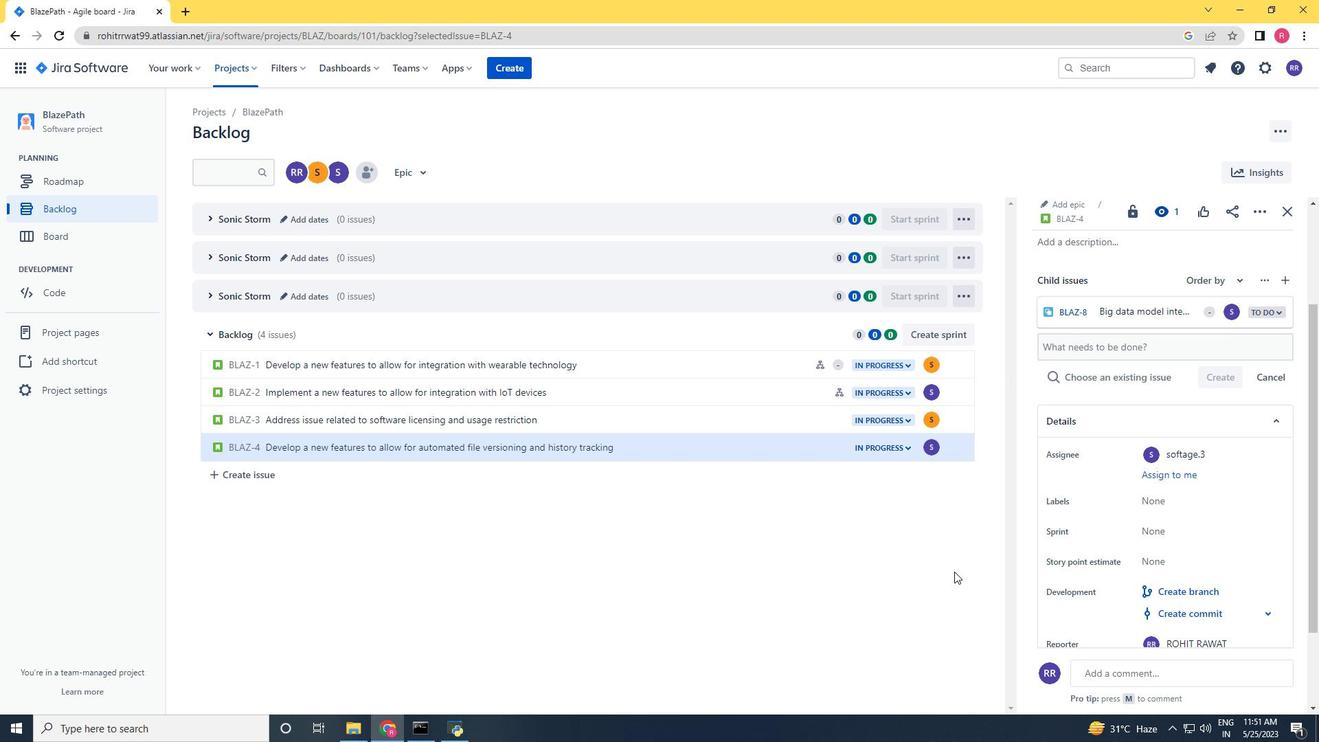 
Action: Mouse pressed left at (981, 547)
Screenshot: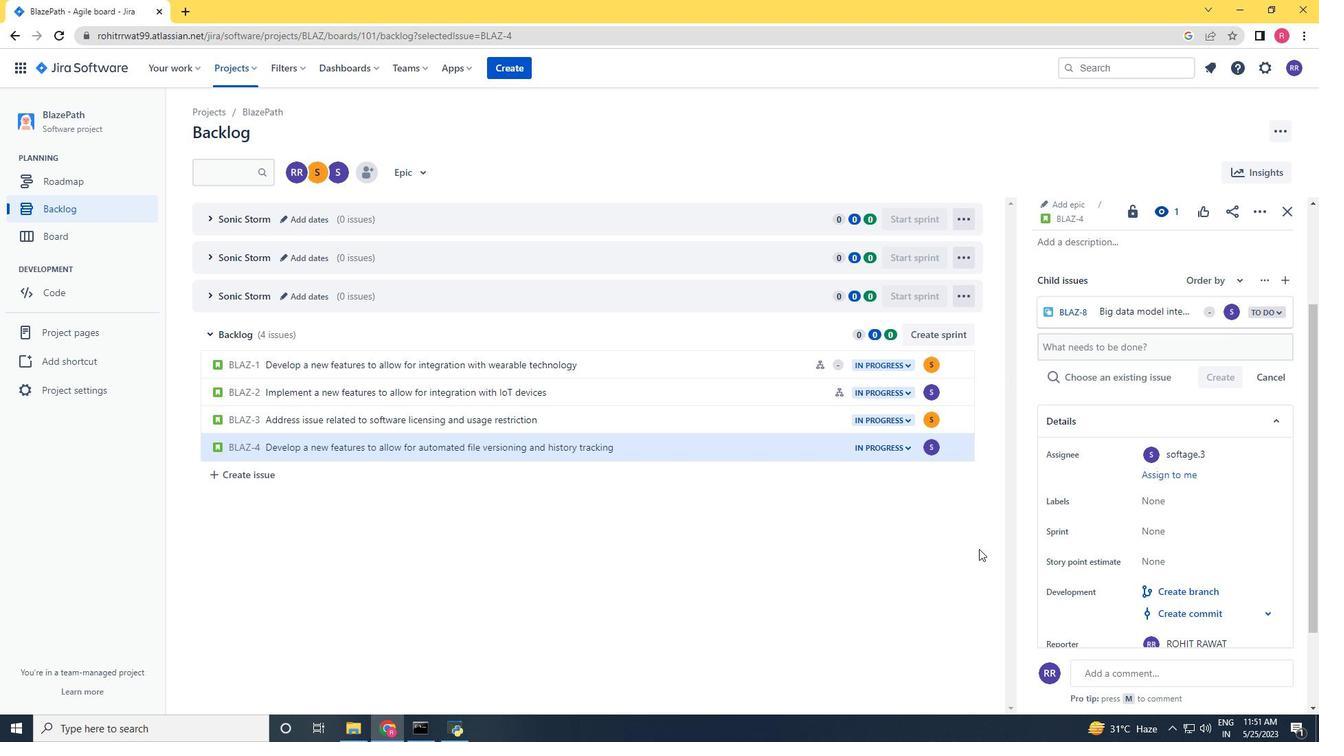 
